 Task: Look for space in Bouar, Central African Republic from 10th July, 2023 to 25th July, 2023 for 3 adults, 1 child in price range Rs.15000 to Rs.25000. Place can be shared room with 2 bedrooms having 3 beds and 2 bathrooms. Property type can be house, flat, guest house. Amenities needed are: wifi, TV, free parkinig on premises, gym, breakfast. Booking option can be shelf check-in. Required host language is English.
Action: Mouse moved to (416, 102)
Screenshot: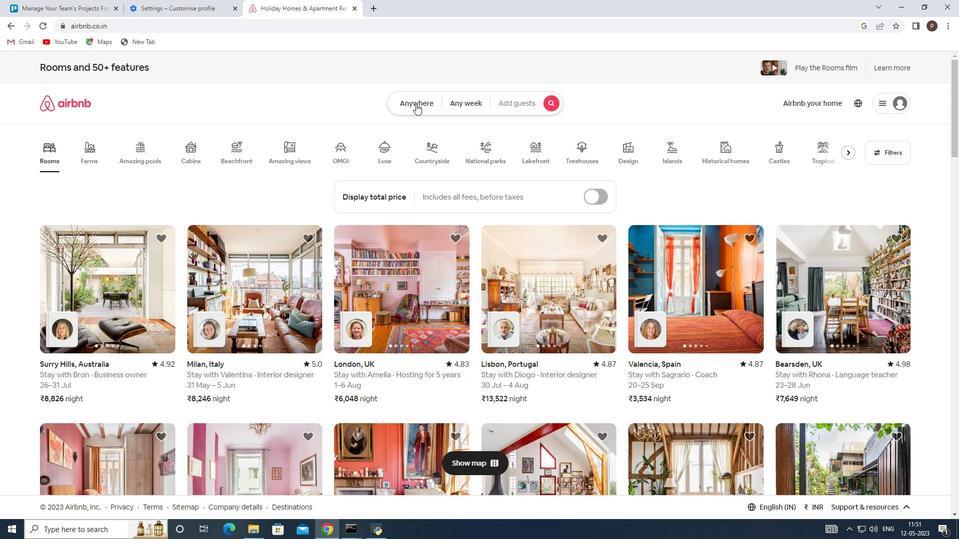 
Action: Mouse pressed left at (416, 102)
Screenshot: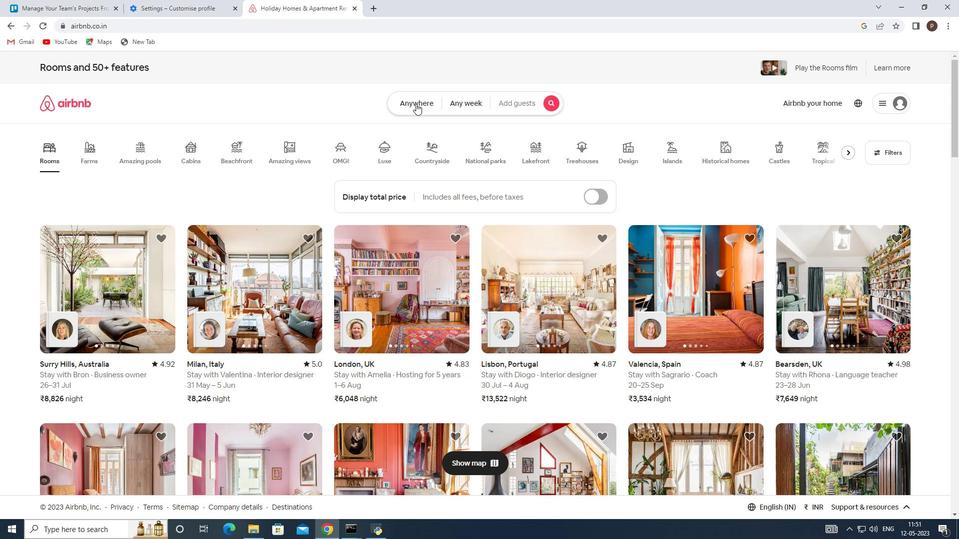 
Action: Mouse moved to (328, 149)
Screenshot: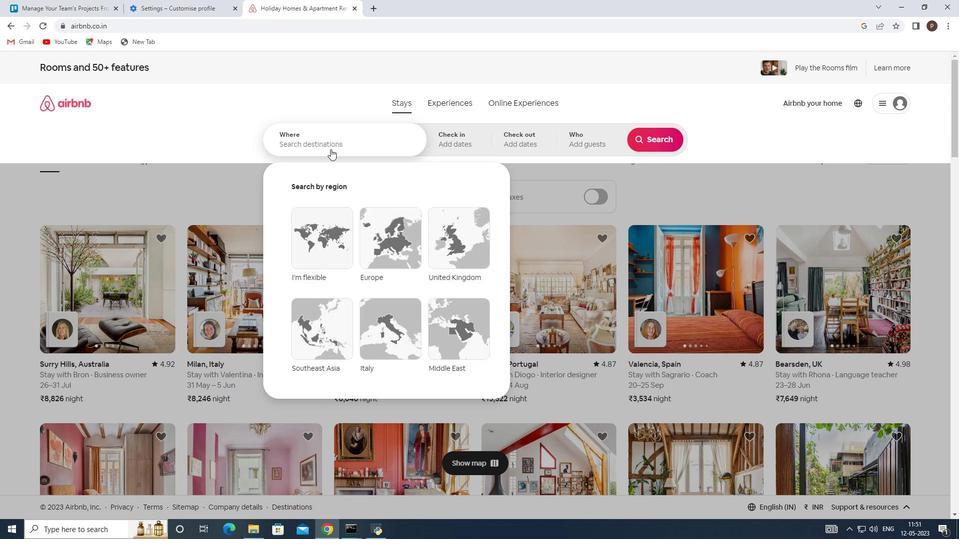 
Action: Mouse pressed left at (328, 149)
Screenshot: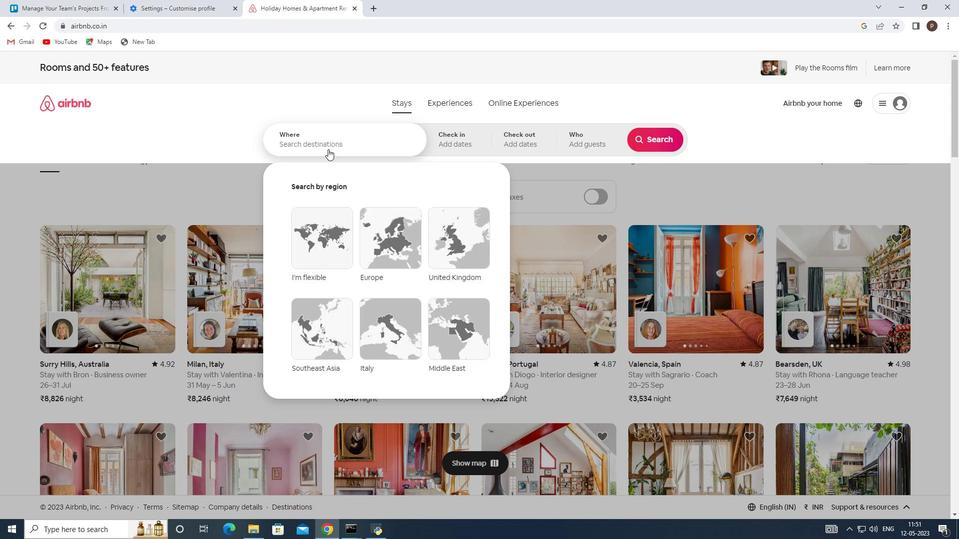 
Action: Mouse moved to (320, 144)
Screenshot: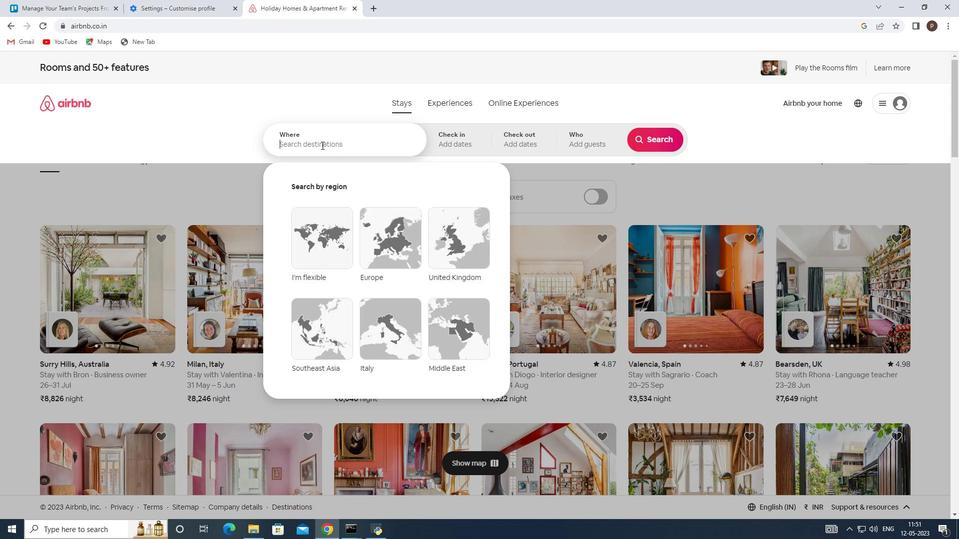 
Action: Mouse pressed left at (320, 144)
Screenshot: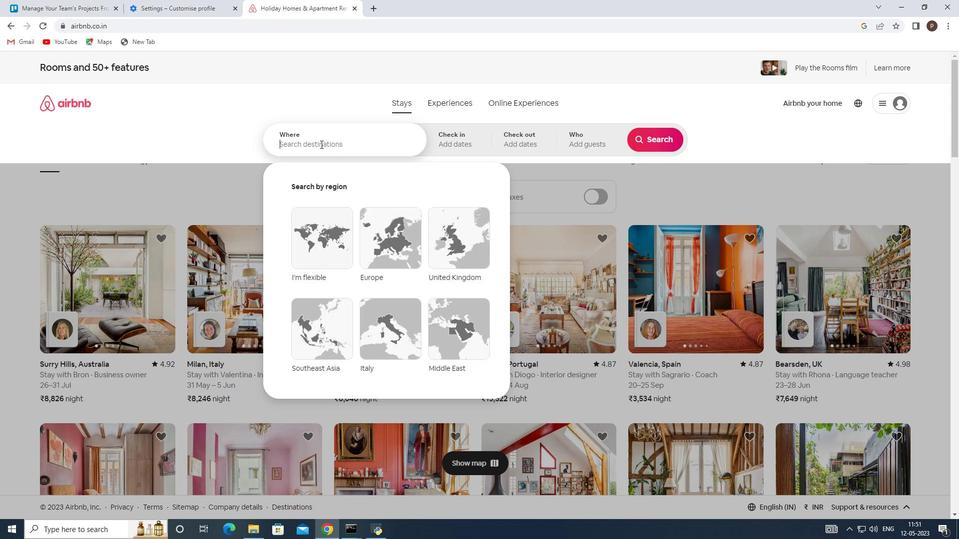 
Action: Key pressed <Key.caps_lock>B<Key.caps_lock>ouar,<Key.space><Key.caps_lock>C<Key.caps_lock>entral
Screenshot: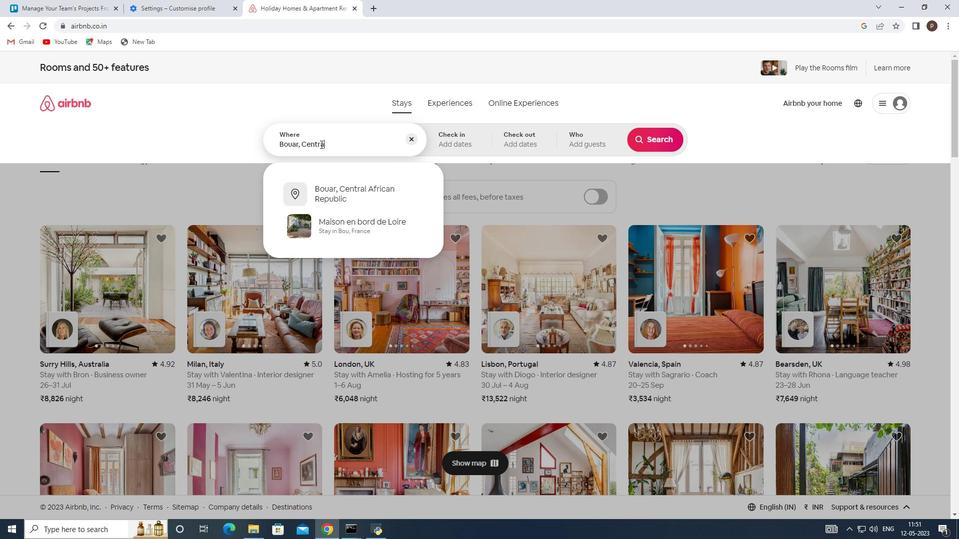 
Action: Mouse moved to (332, 196)
Screenshot: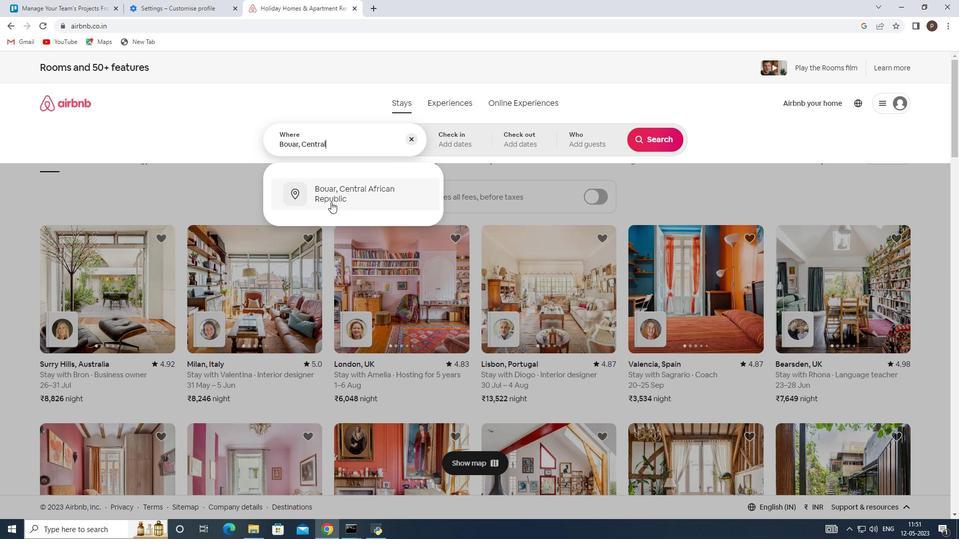 
Action: Mouse pressed left at (332, 196)
Screenshot: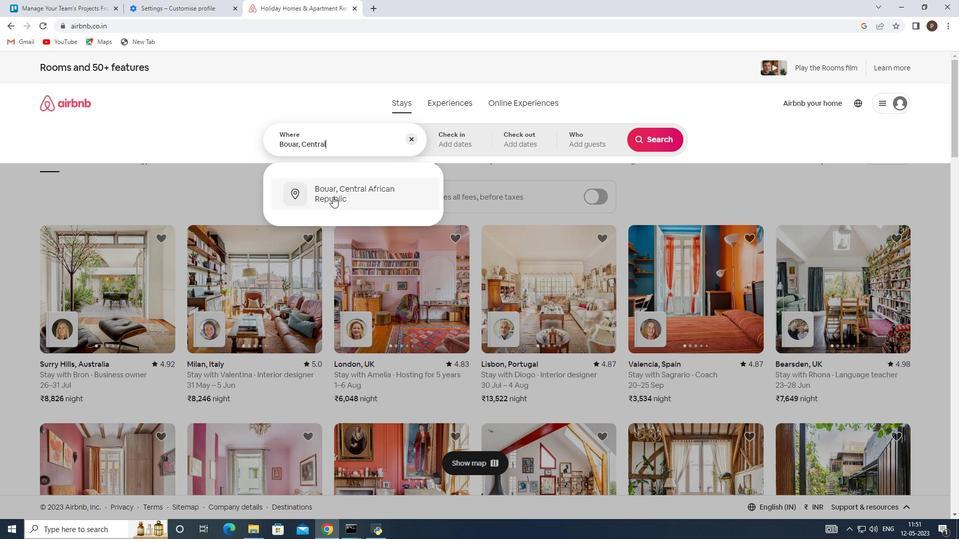 
Action: Mouse moved to (655, 216)
Screenshot: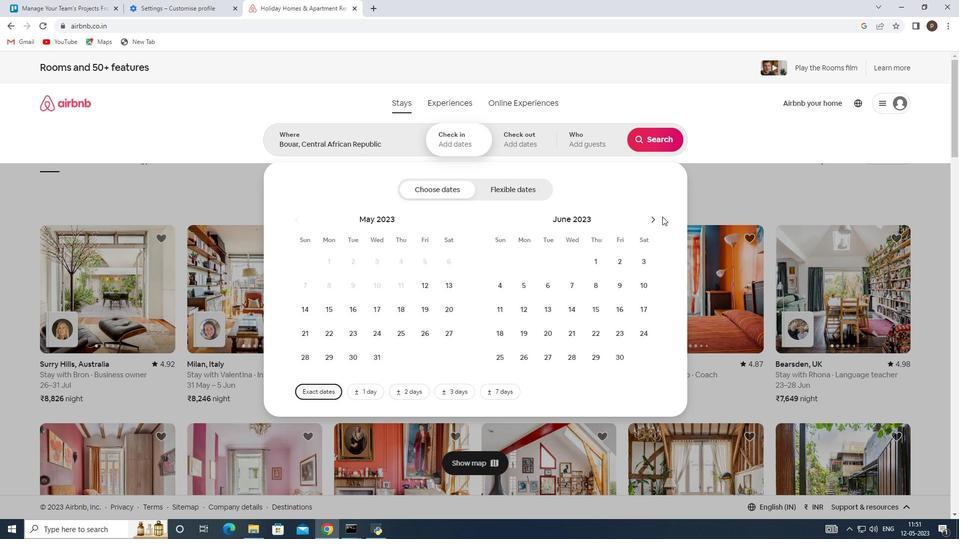 
Action: Mouse pressed left at (655, 216)
Screenshot: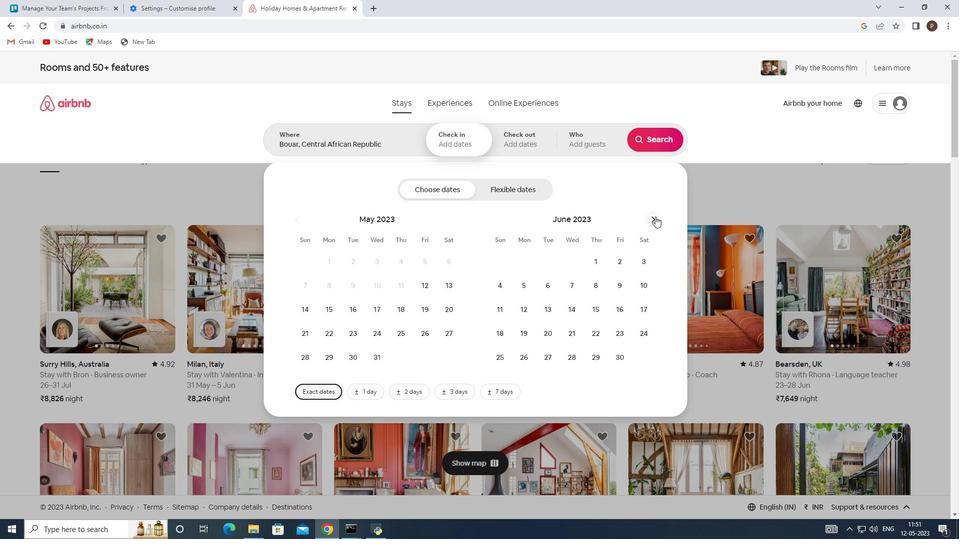 
Action: Mouse moved to (525, 307)
Screenshot: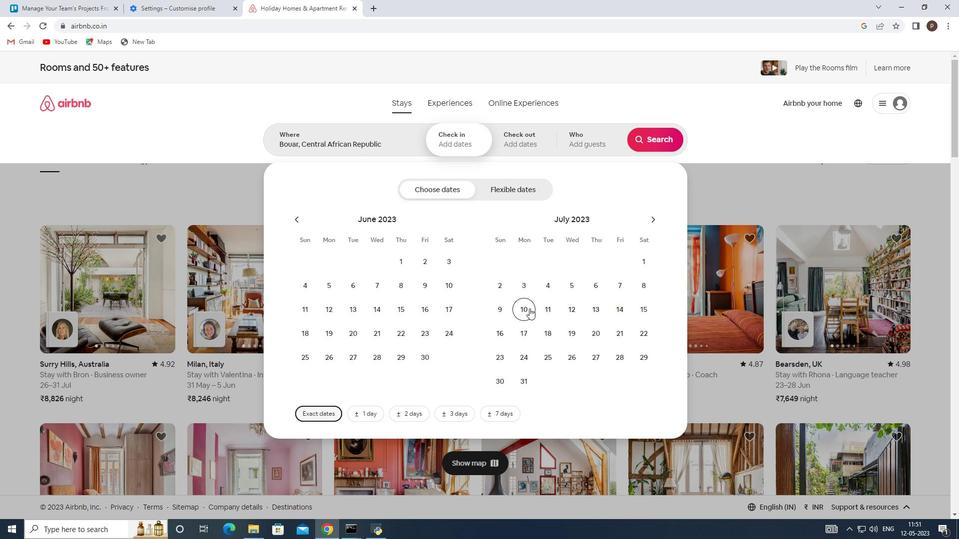 
Action: Mouse pressed left at (525, 307)
Screenshot: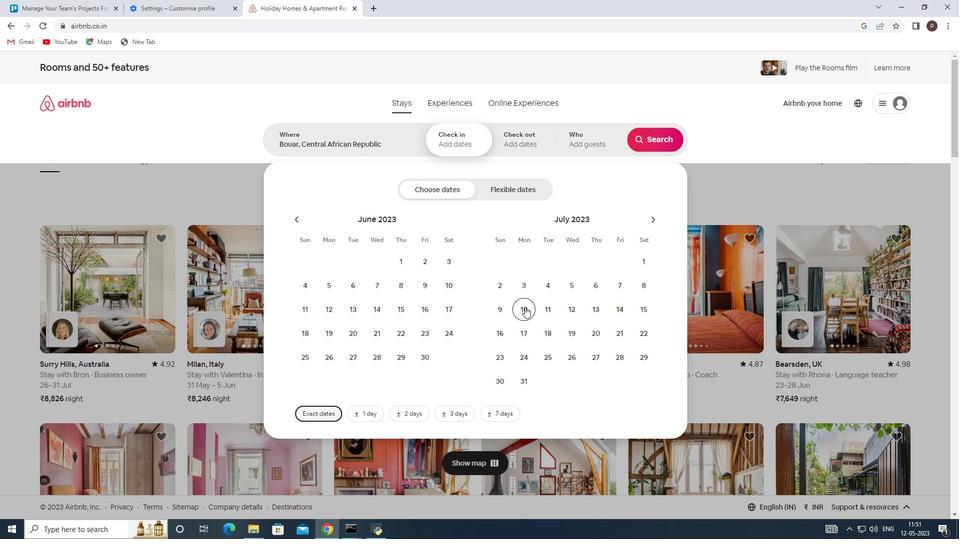 
Action: Mouse moved to (552, 352)
Screenshot: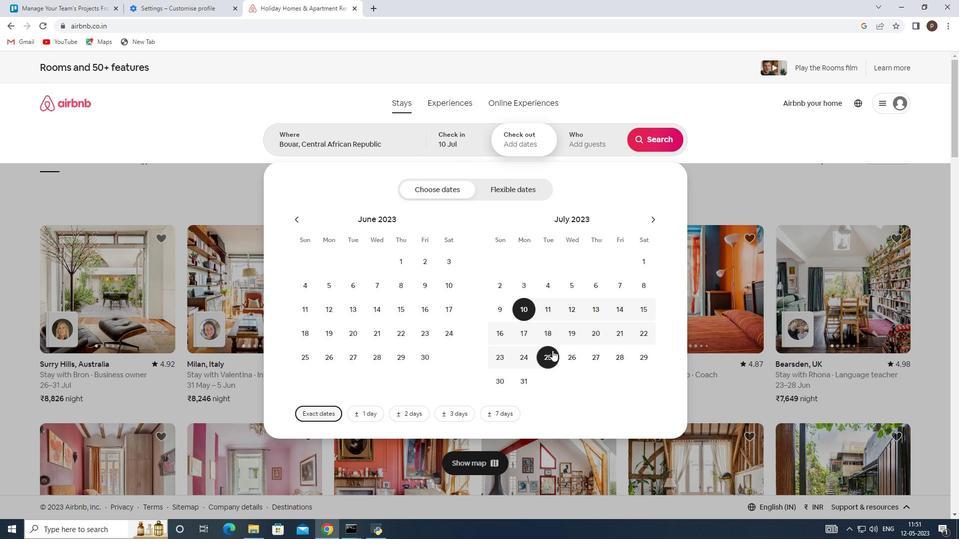 
Action: Mouse pressed left at (552, 352)
Screenshot: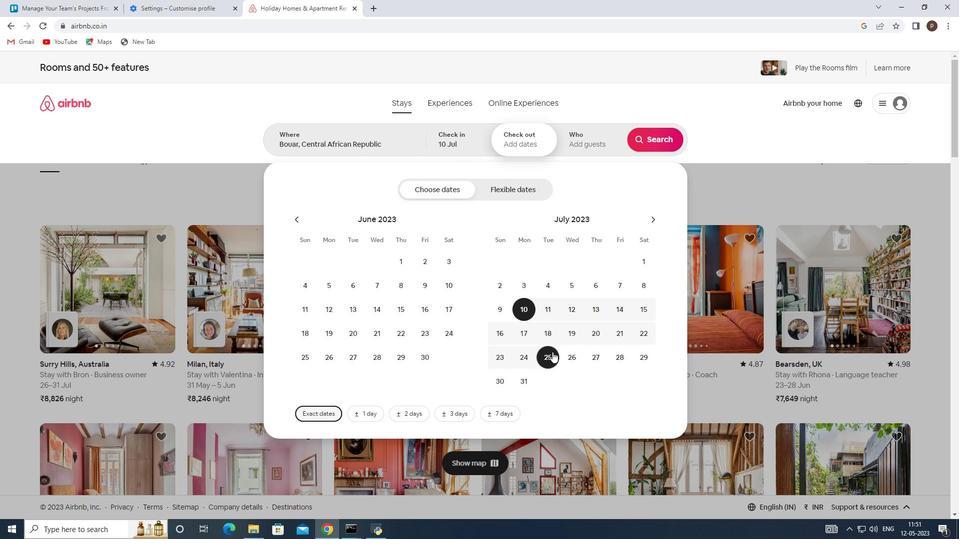 
Action: Mouse moved to (584, 141)
Screenshot: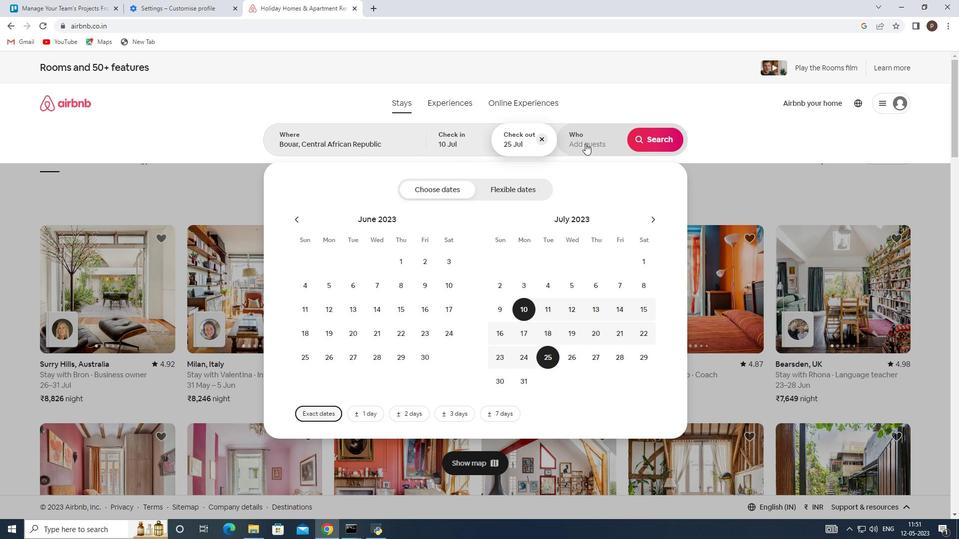 
Action: Mouse pressed left at (584, 141)
Screenshot: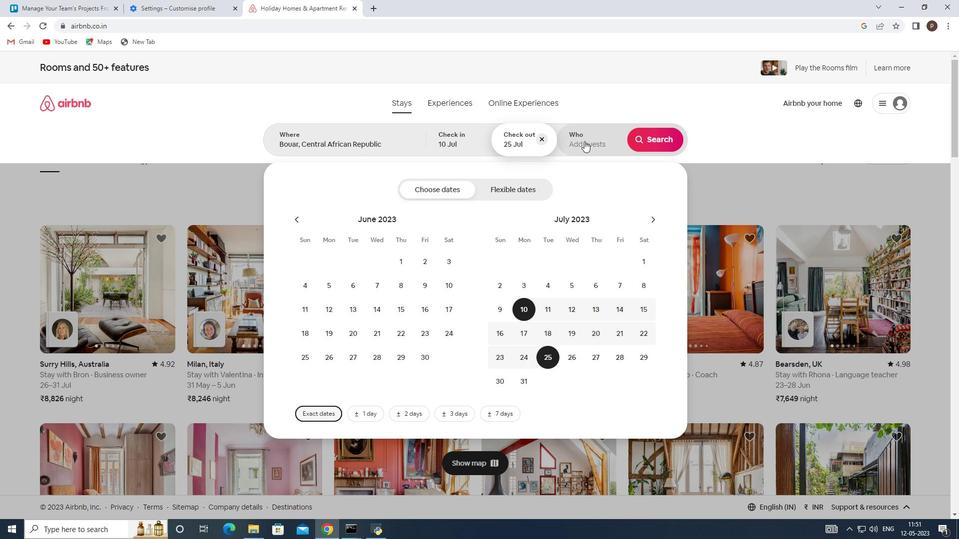 
Action: Mouse moved to (659, 200)
Screenshot: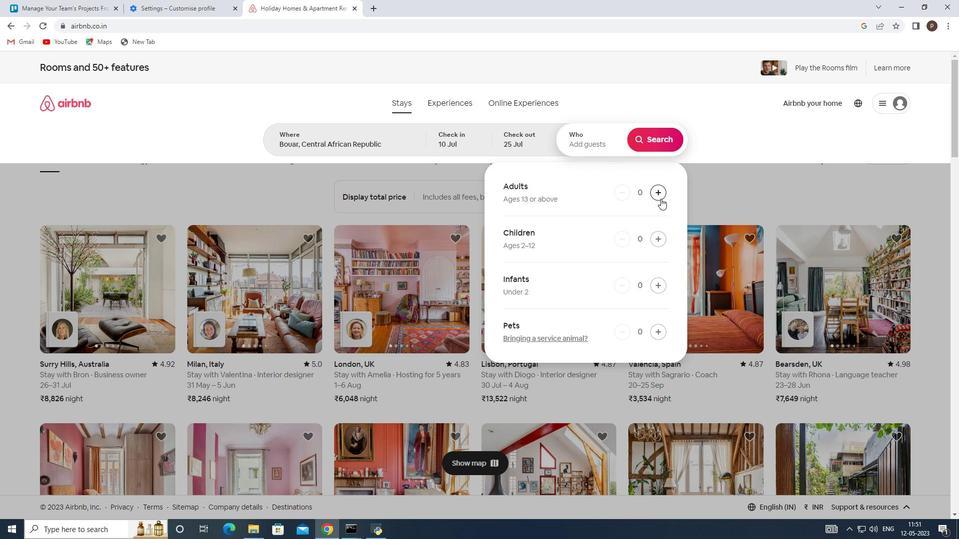 
Action: Mouse pressed left at (659, 200)
Screenshot: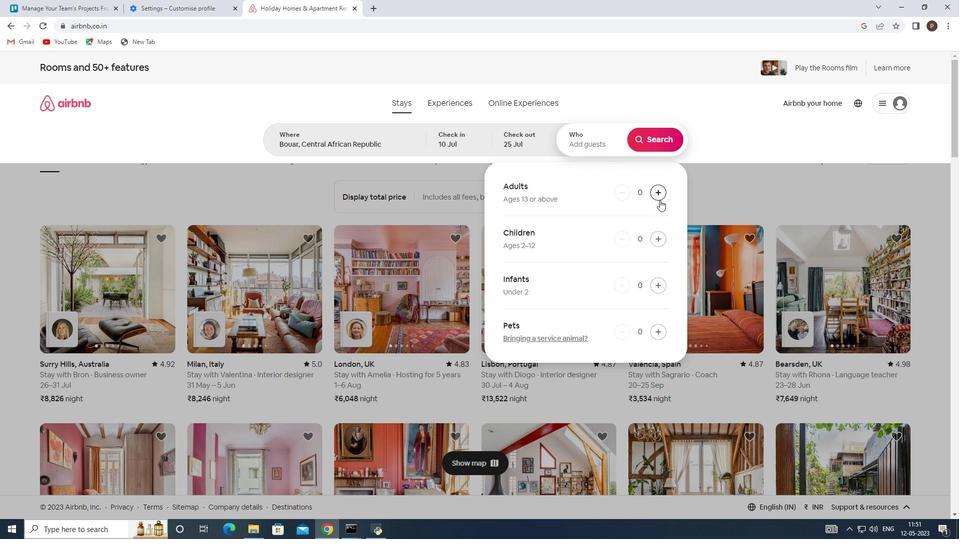 
Action: Mouse moved to (659, 199)
Screenshot: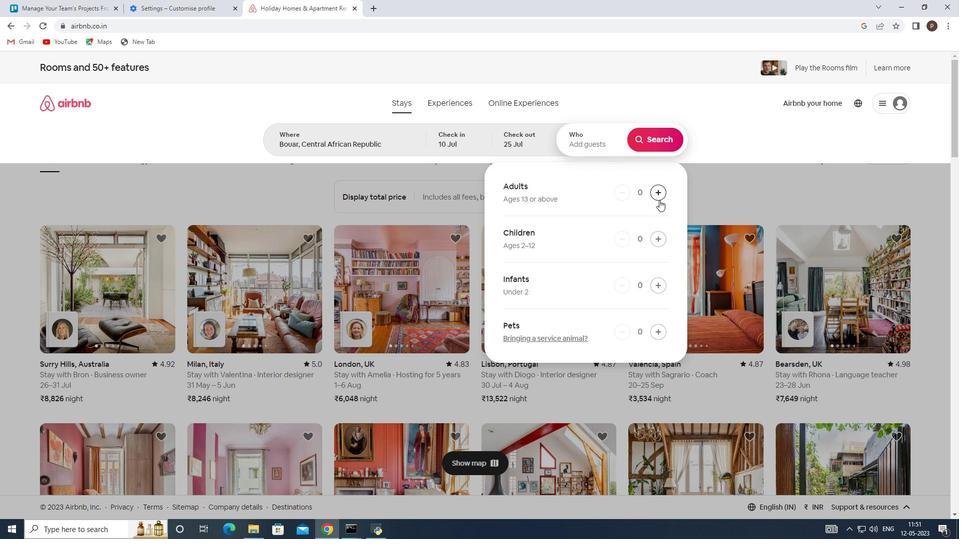 
Action: Mouse pressed left at (659, 199)
Screenshot: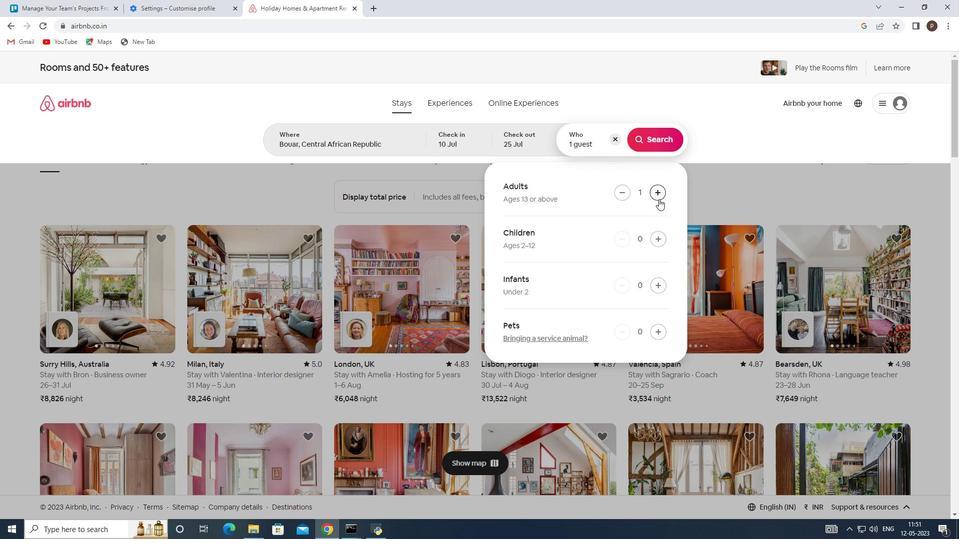
Action: Mouse pressed left at (659, 199)
Screenshot: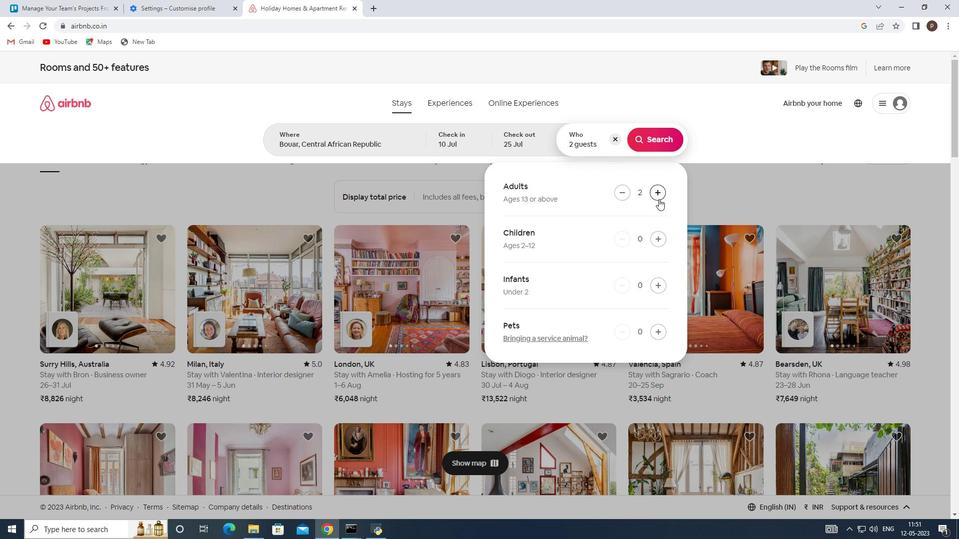 
Action: Mouse moved to (657, 234)
Screenshot: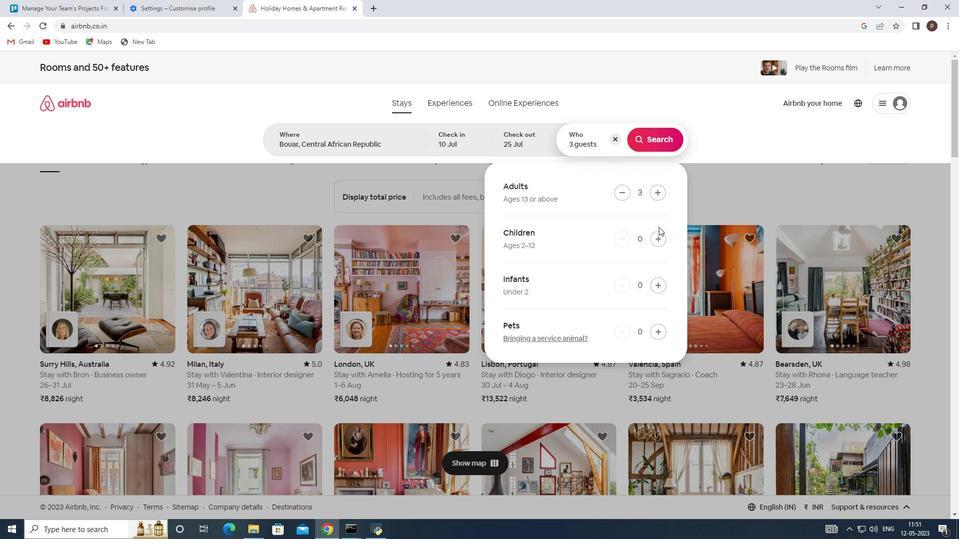 
Action: Mouse pressed left at (657, 234)
Screenshot: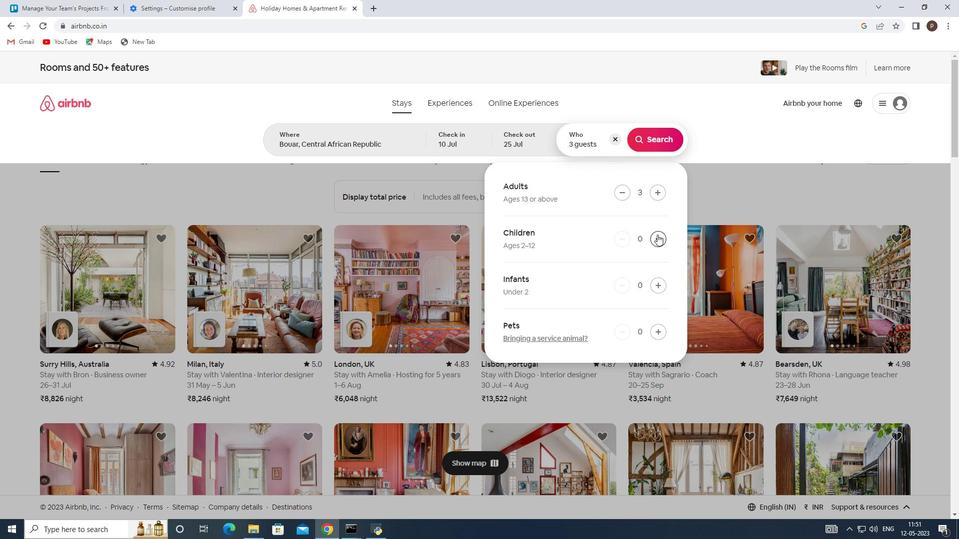 
Action: Mouse moved to (649, 141)
Screenshot: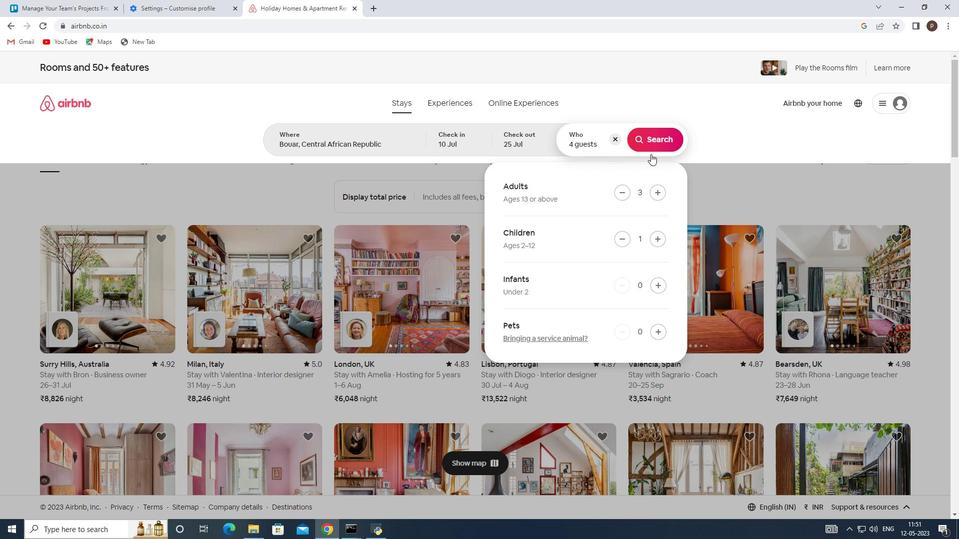 
Action: Mouse pressed left at (649, 141)
Screenshot: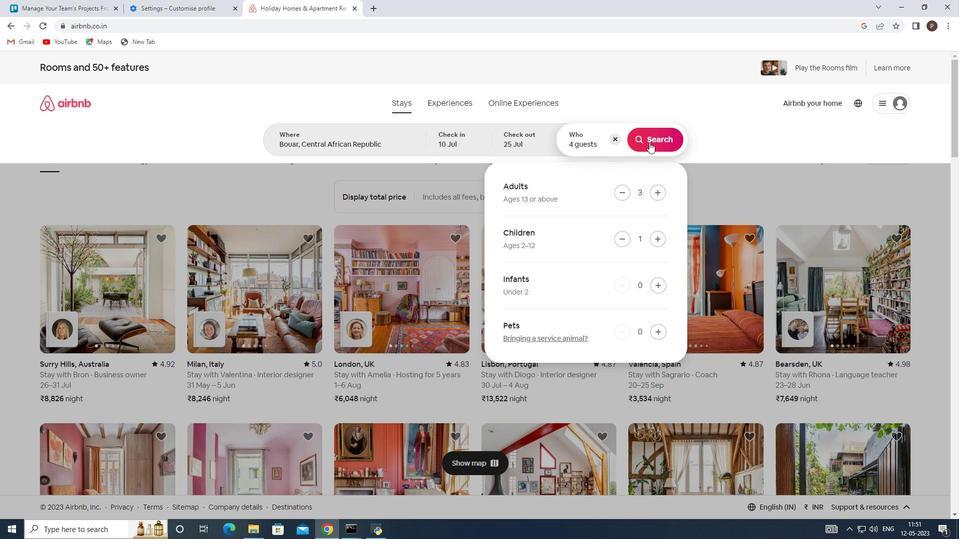 
Action: Mouse moved to (907, 111)
Screenshot: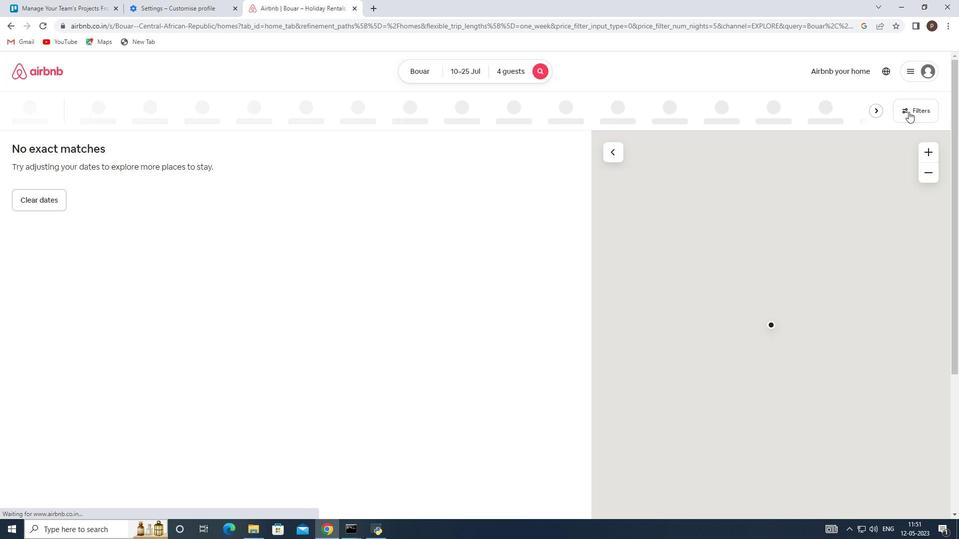 
Action: Mouse pressed left at (907, 111)
Screenshot: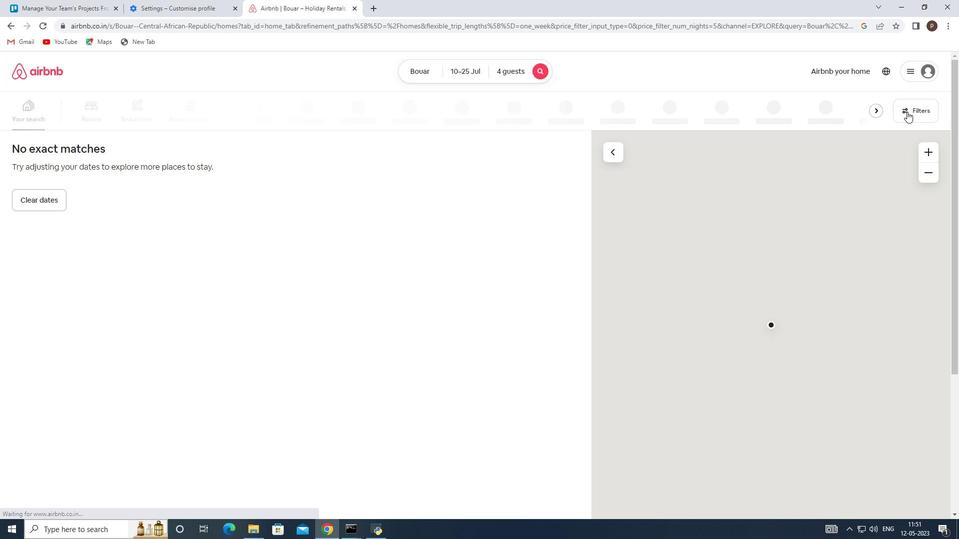 
Action: Mouse moved to (333, 359)
Screenshot: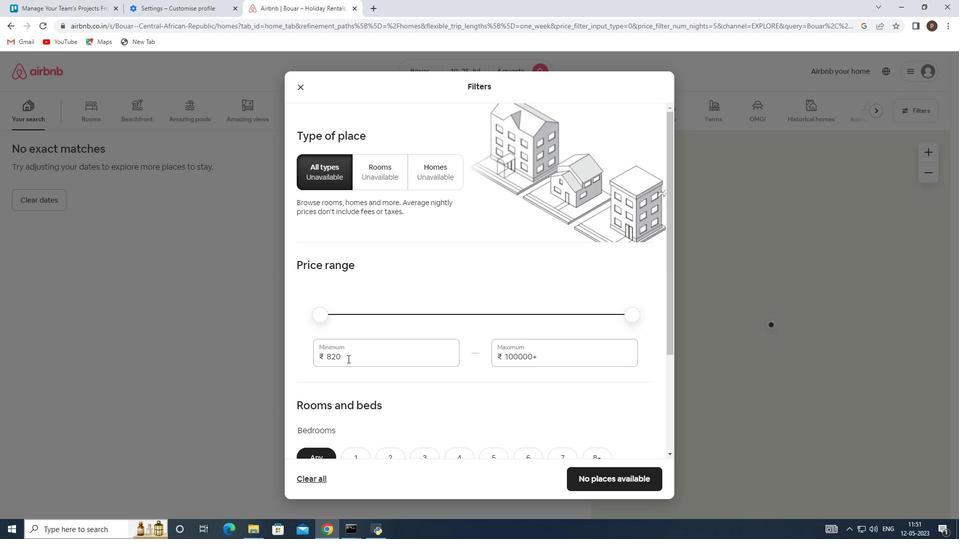 
Action: Mouse pressed left at (333, 359)
Screenshot: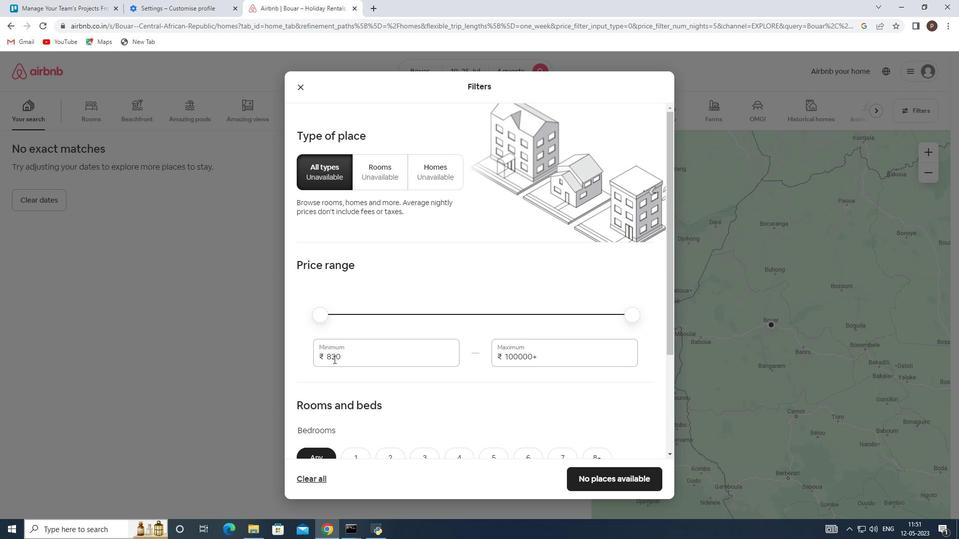 
Action: Mouse pressed left at (333, 359)
Screenshot: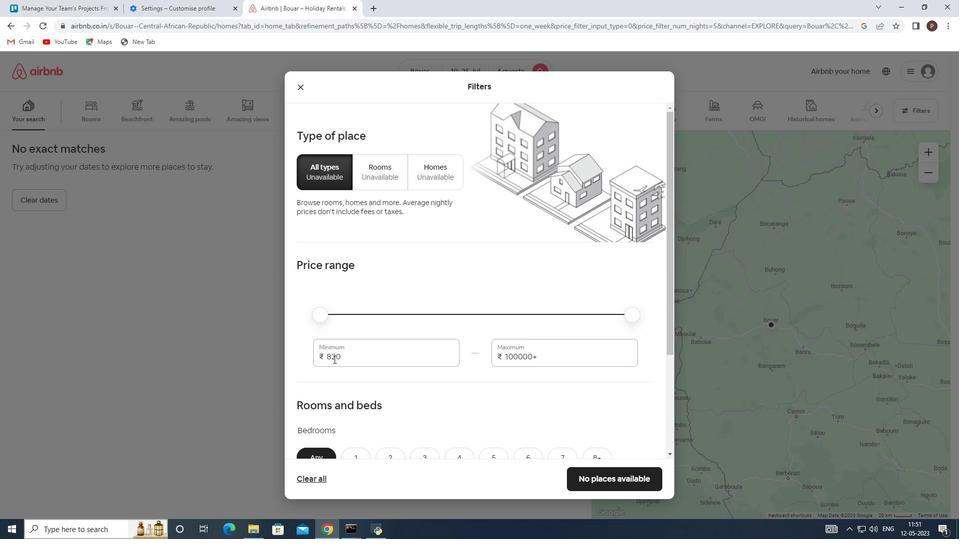 
Action: Key pressed 15000<Key.tab>25000
Screenshot: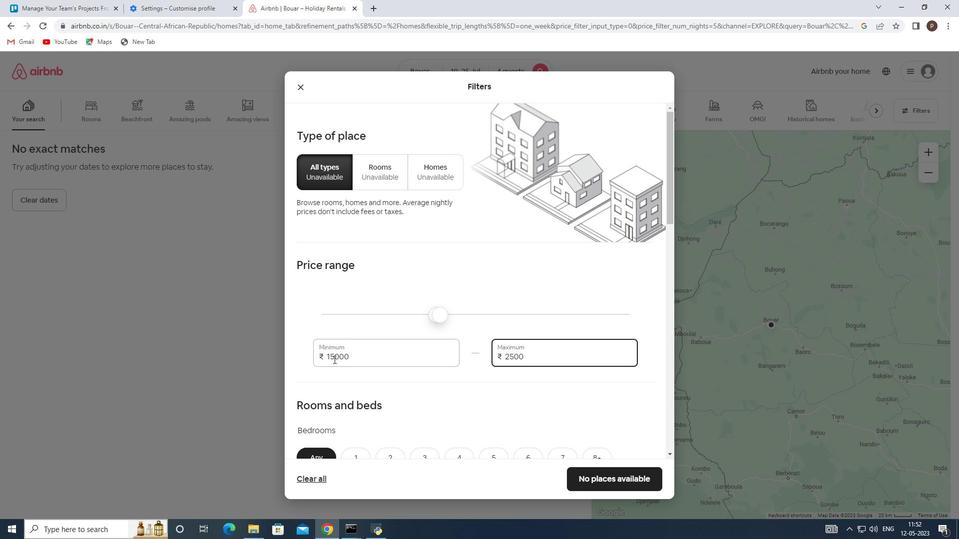 
Action: Mouse moved to (333, 372)
Screenshot: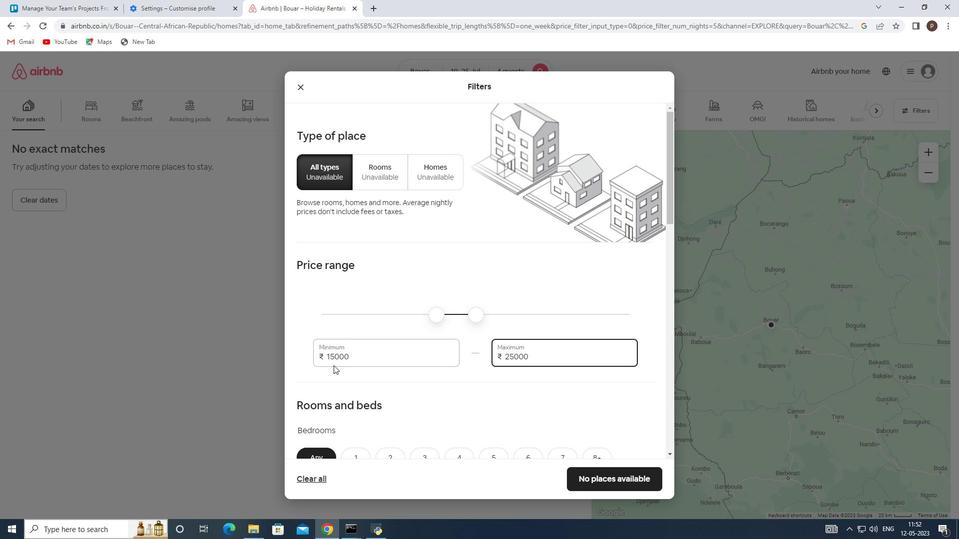 
Action: Mouse scrolled (333, 372) with delta (0, 0)
Screenshot: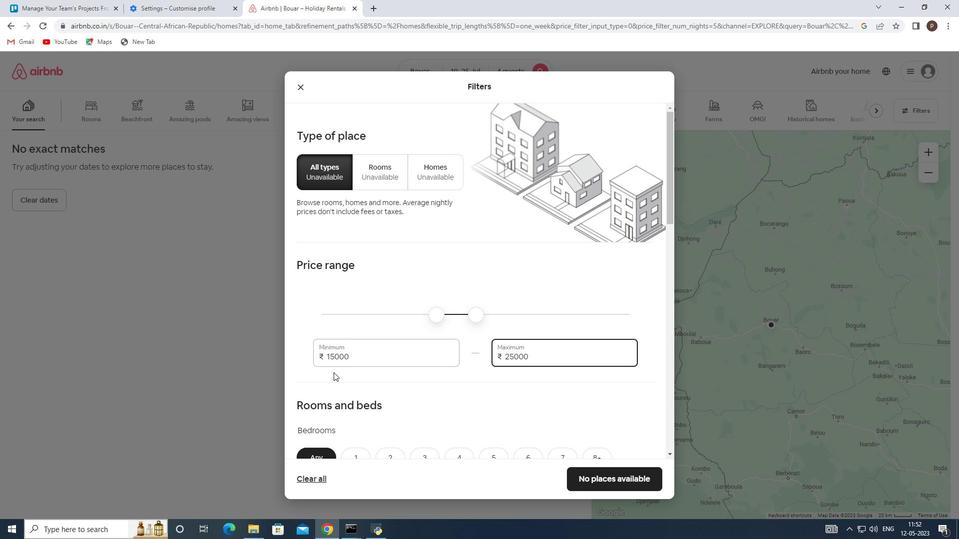 
Action: Mouse moved to (364, 375)
Screenshot: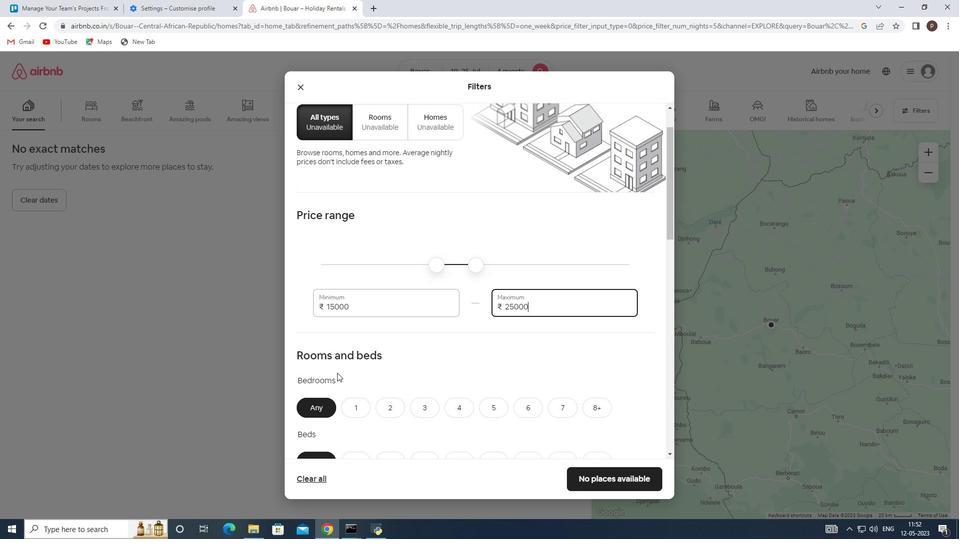 
Action: Mouse scrolled (364, 374) with delta (0, 0)
Screenshot: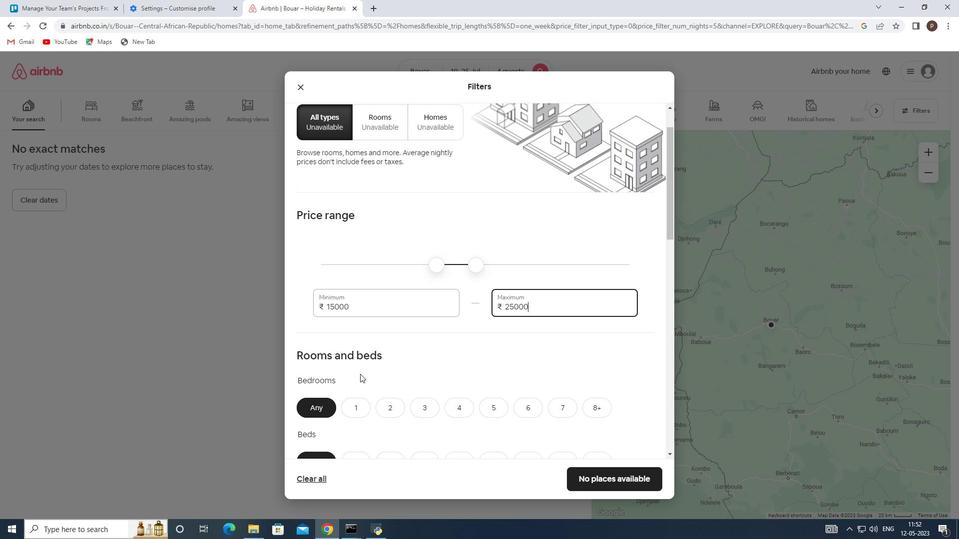 
Action: Mouse scrolled (364, 374) with delta (0, 0)
Screenshot: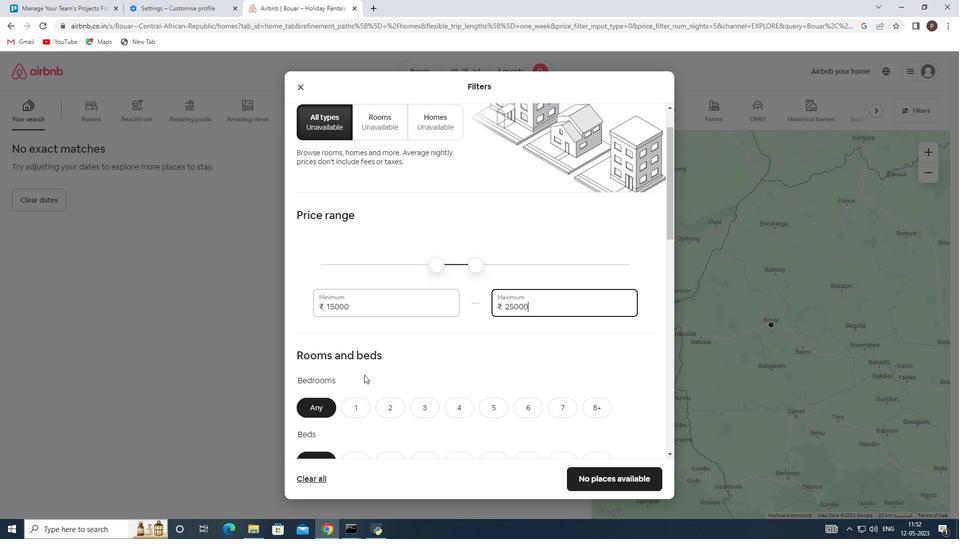 
Action: Mouse moved to (387, 303)
Screenshot: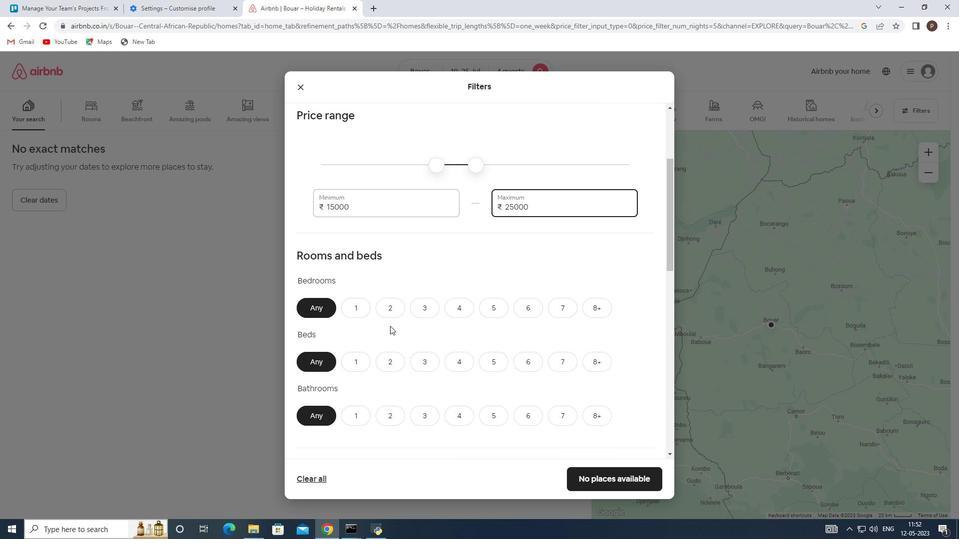 
Action: Mouse pressed left at (387, 303)
Screenshot: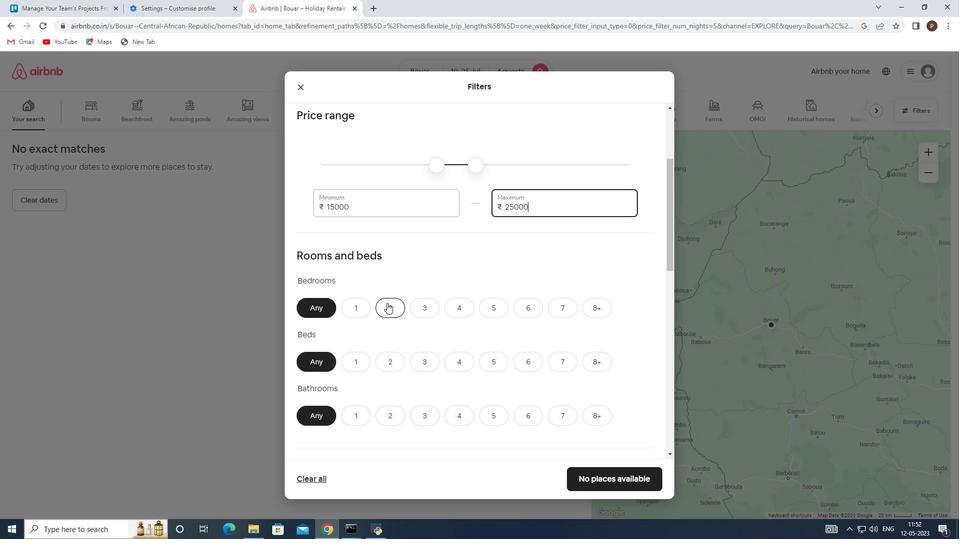 
Action: Mouse moved to (432, 361)
Screenshot: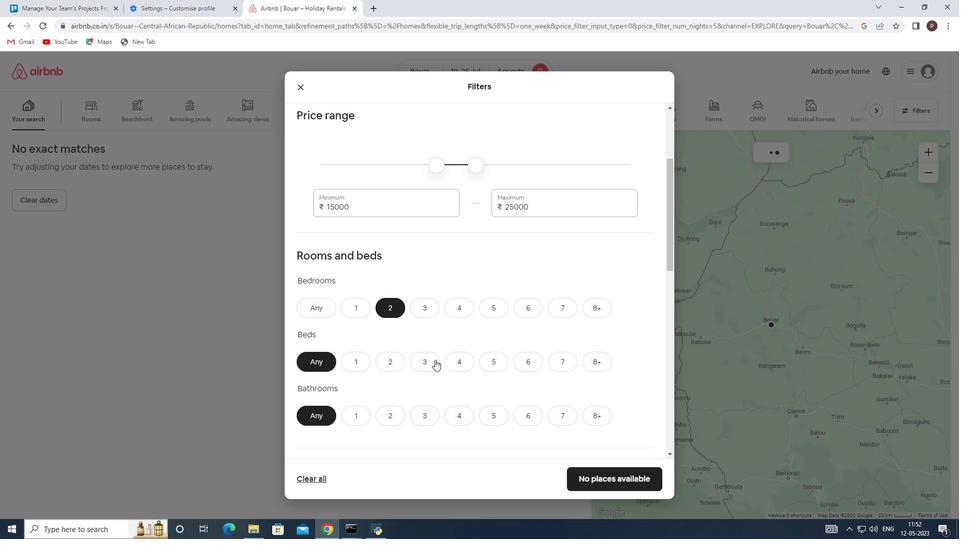 
Action: Mouse pressed left at (432, 361)
Screenshot: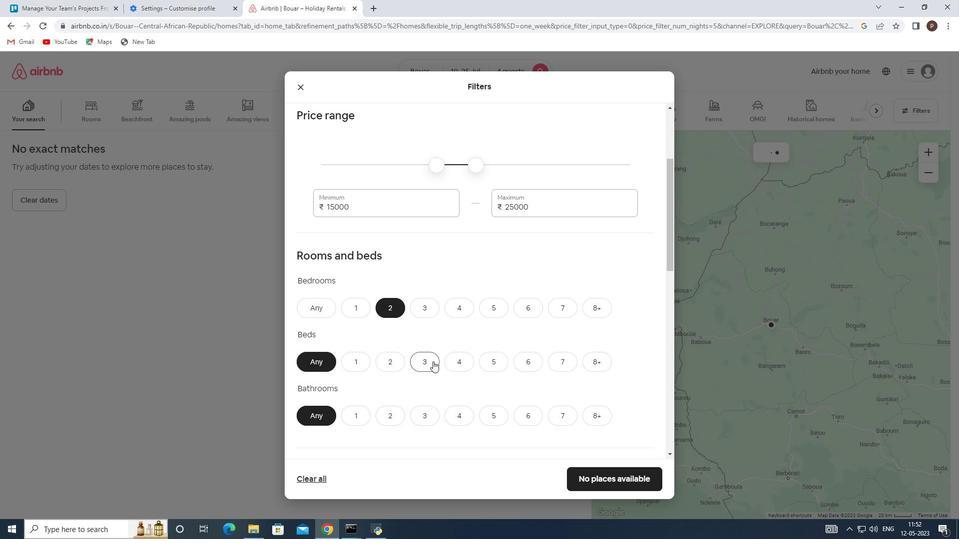 
Action: Mouse moved to (393, 410)
Screenshot: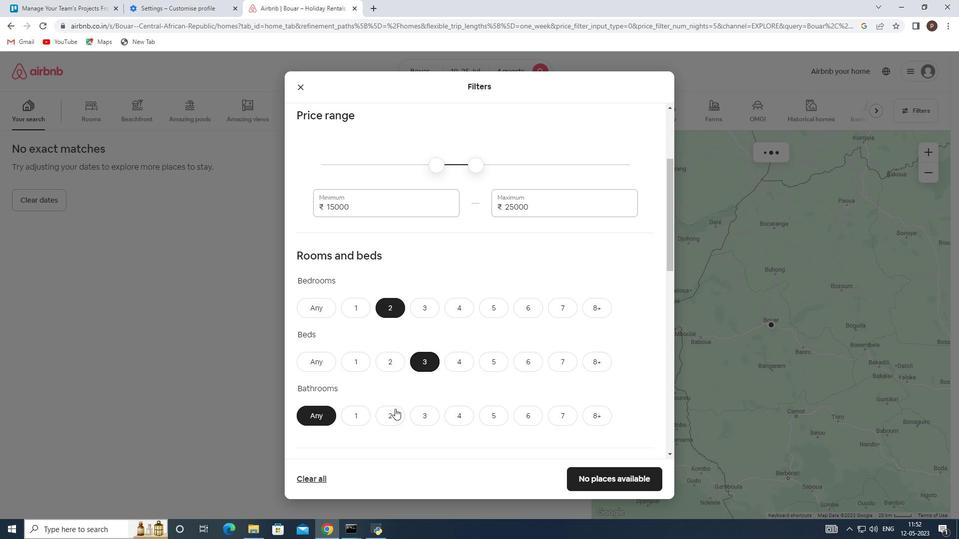 
Action: Mouse pressed left at (393, 410)
Screenshot: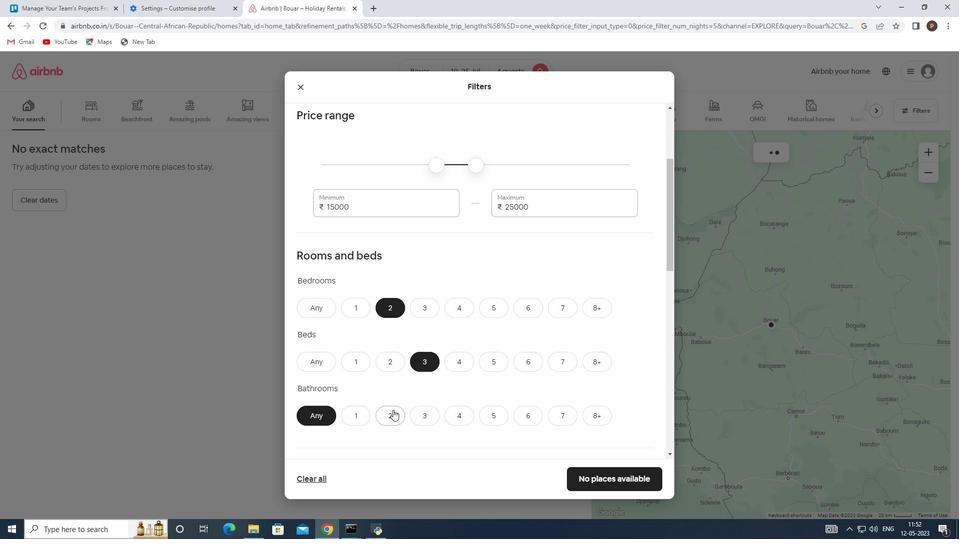 
Action: Mouse scrolled (393, 409) with delta (0, 0)
Screenshot: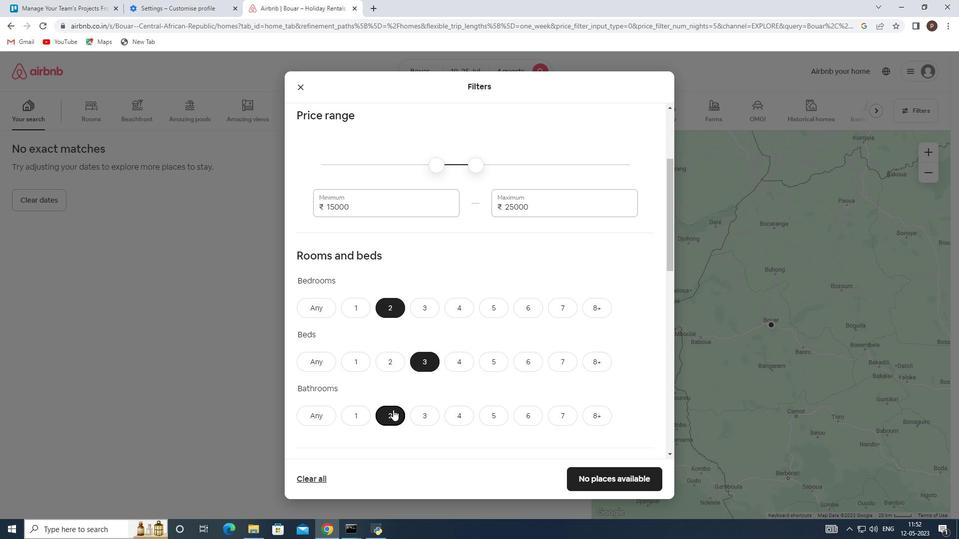 
Action: Mouse moved to (422, 384)
Screenshot: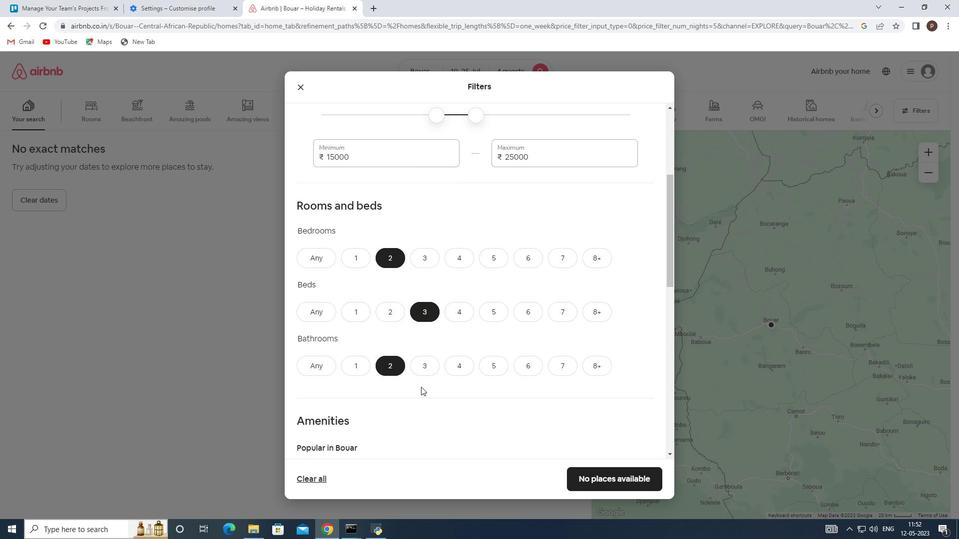 
Action: Mouse scrolled (422, 384) with delta (0, 0)
Screenshot: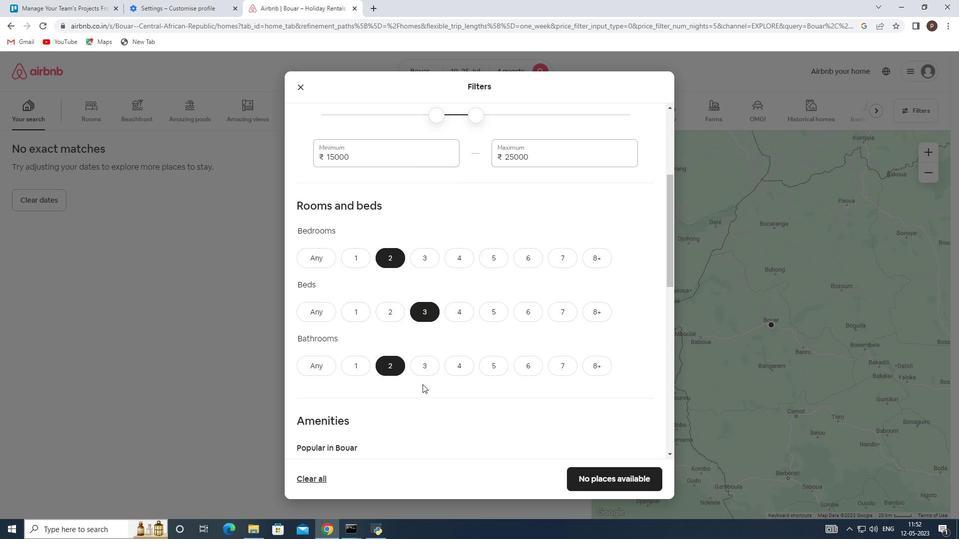 
Action: Mouse scrolled (422, 384) with delta (0, 0)
Screenshot: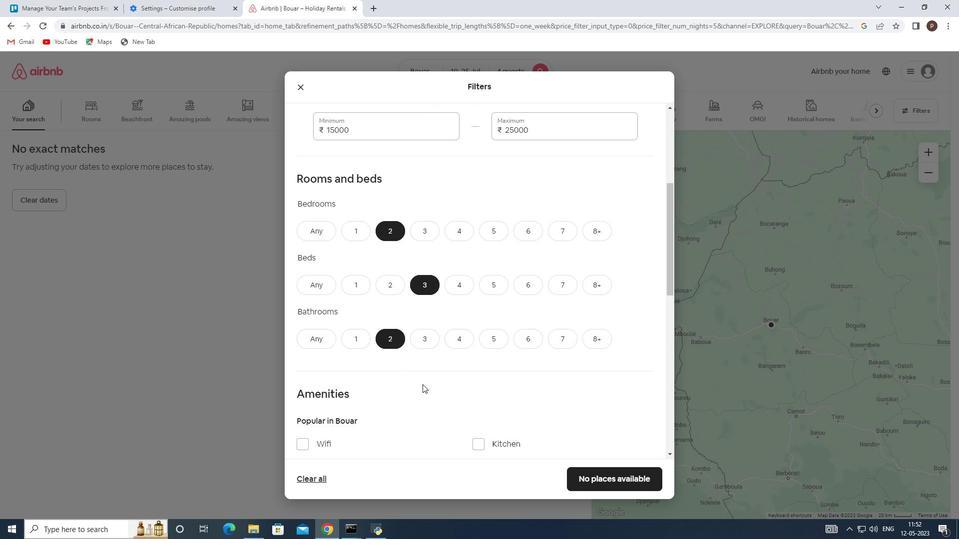 
Action: Mouse moved to (305, 370)
Screenshot: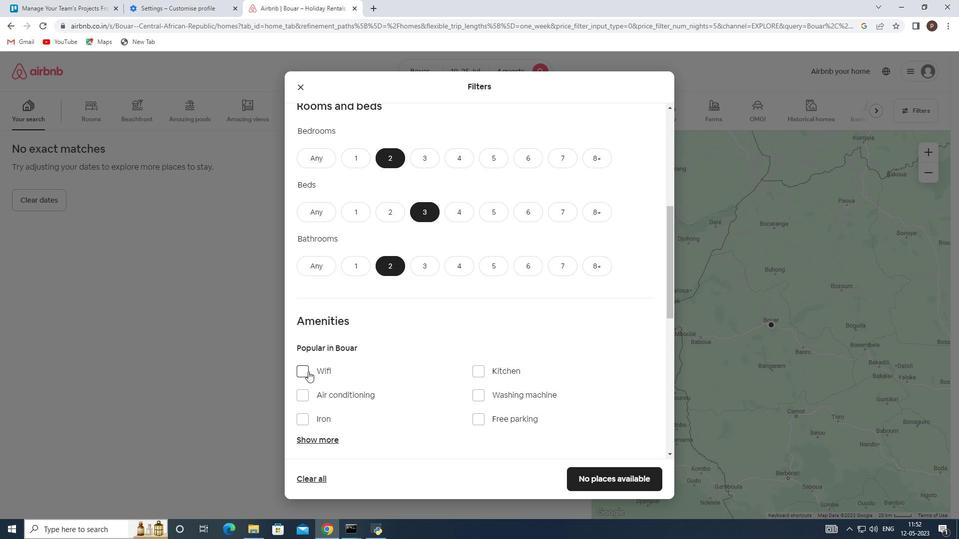 
Action: Mouse pressed left at (305, 370)
Screenshot: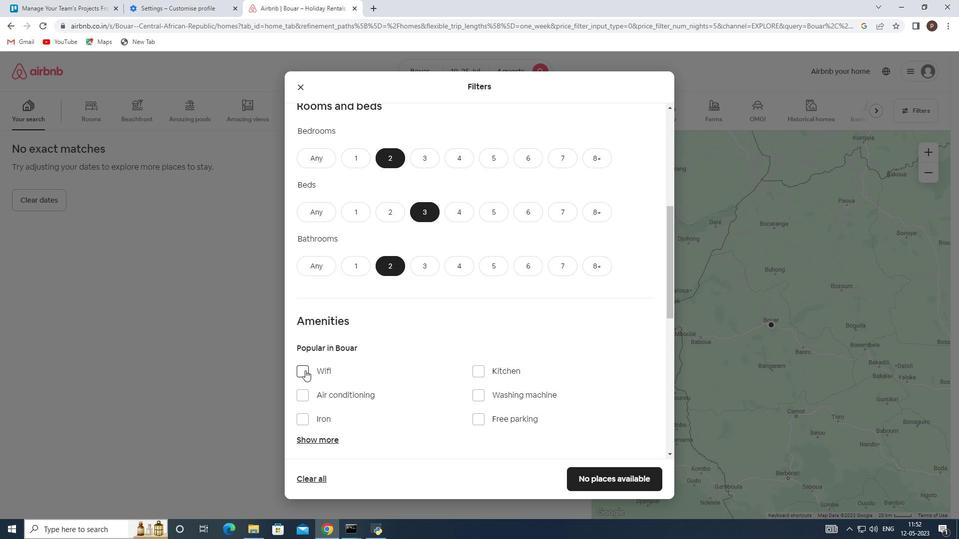 
Action: Mouse moved to (354, 394)
Screenshot: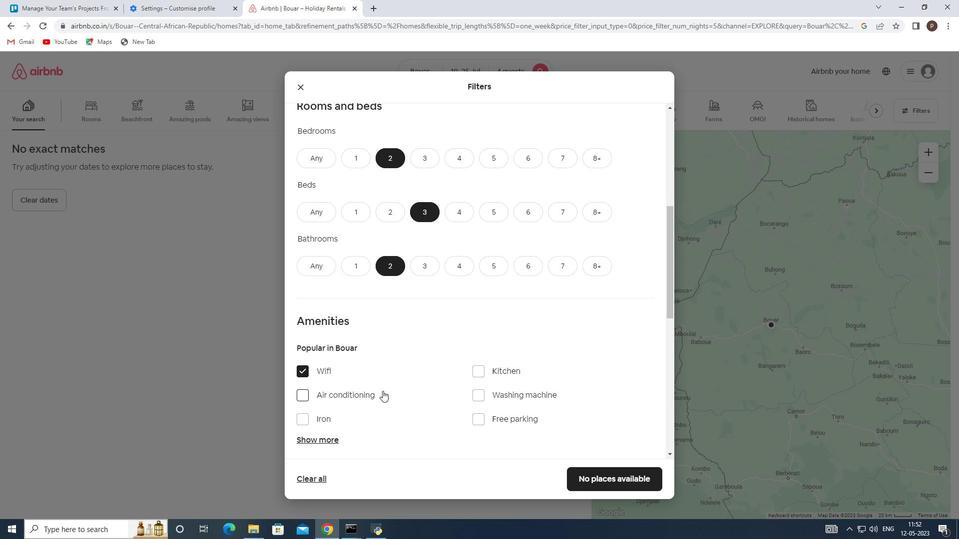
Action: Mouse scrolled (354, 394) with delta (0, 0)
Screenshot: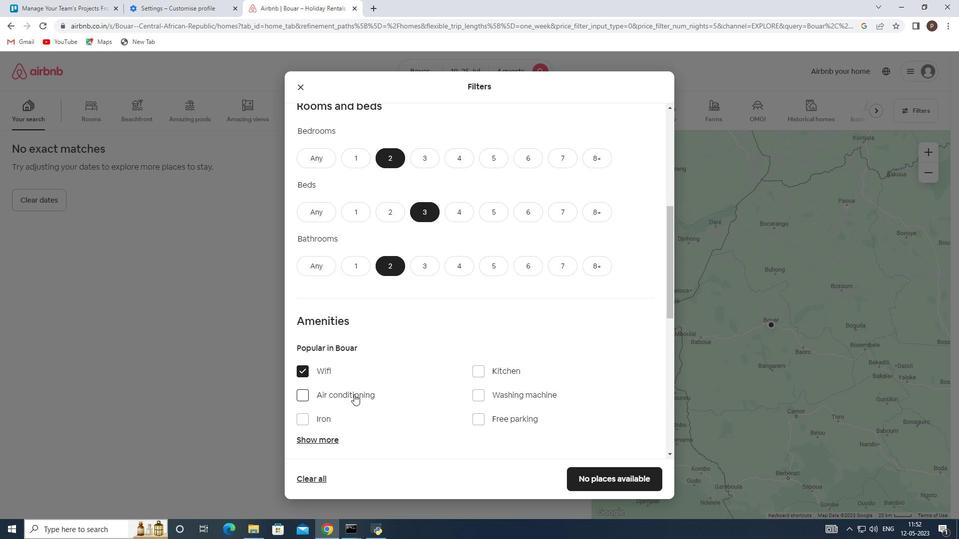 
Action: Mouse scrolled (354, 394) with delta (0, 0)
Screenshot: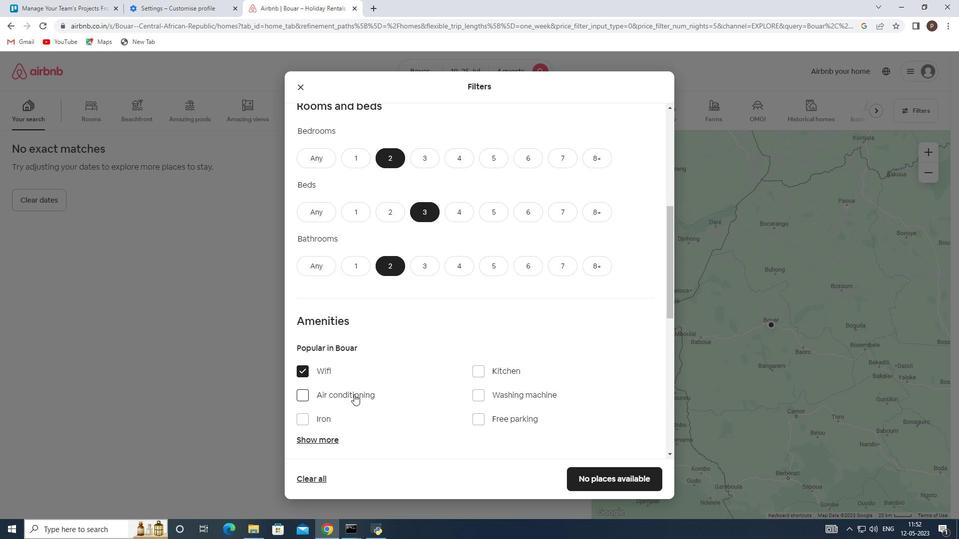 
Action: Mouse moved to (479, 321)
Screenshot: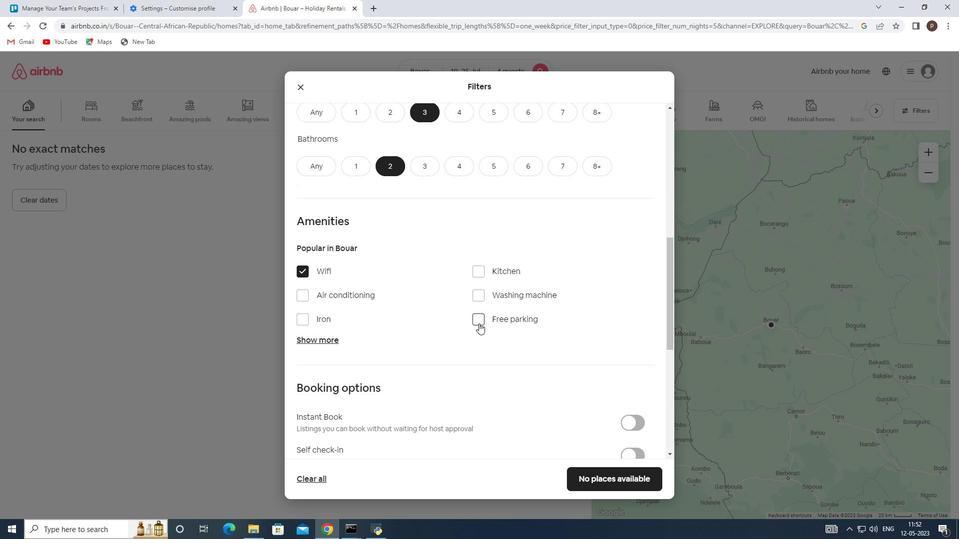 
Action: Mouse pressed left at (479, 321)
Screenshot: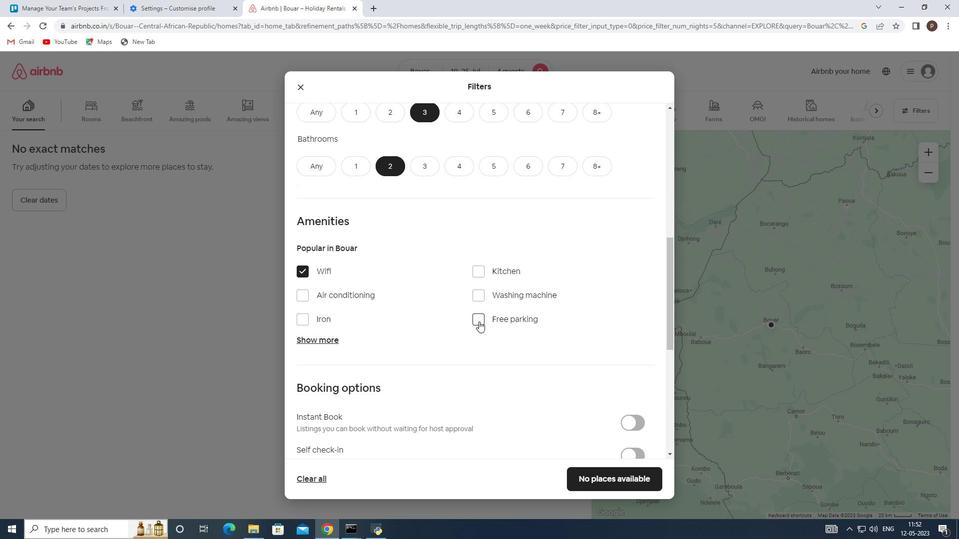 
Action: Mouse moved to (421, 339)
Screenshot: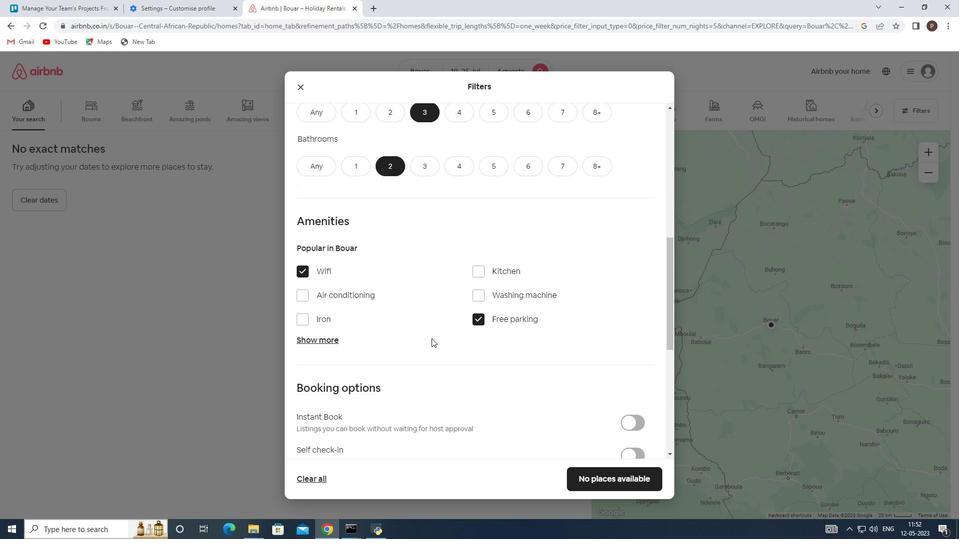 
Action: Mouse scrolled (421, 338) with delta (0, 0)
Screenshot: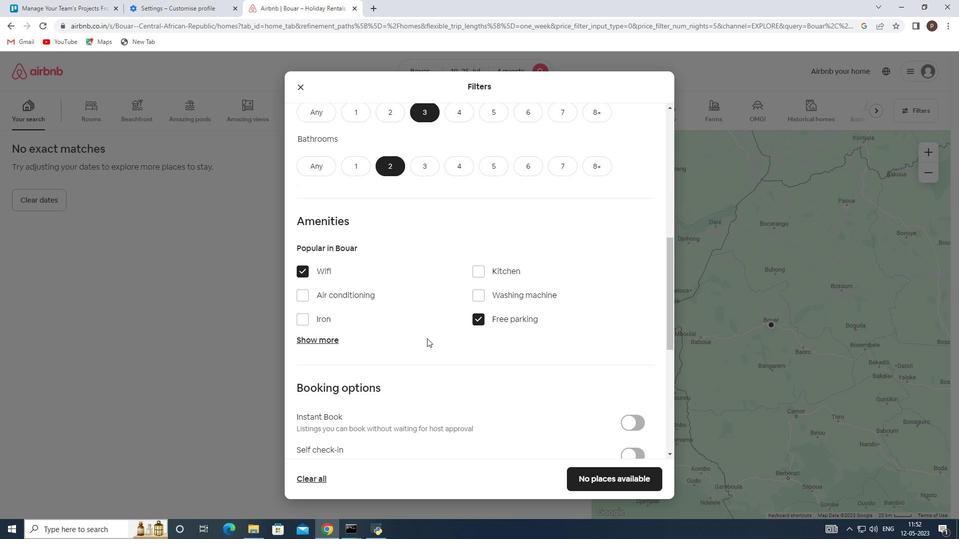 
Action: Mouse moved to (309, 290)
Screenshot: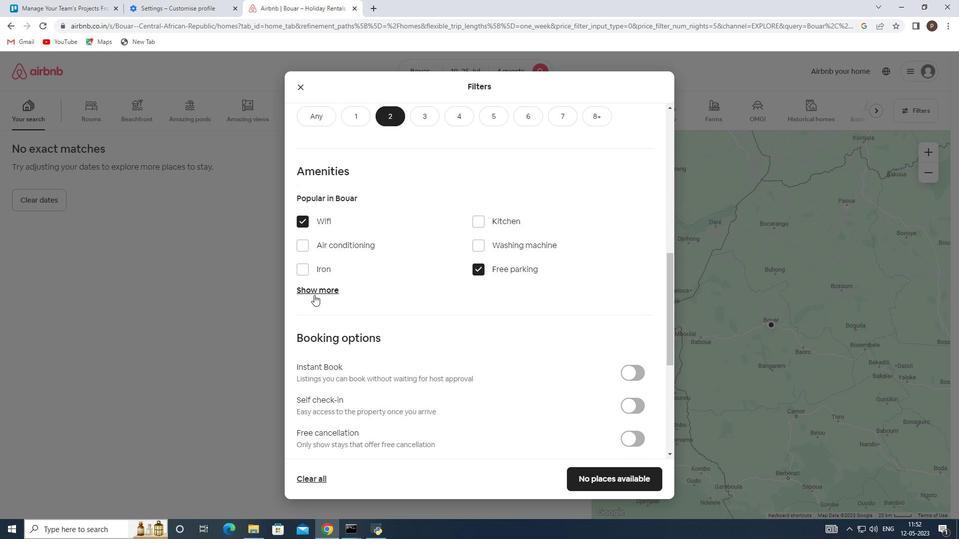 
Action: Mouse pressed left at (309, 290)
Screenshot: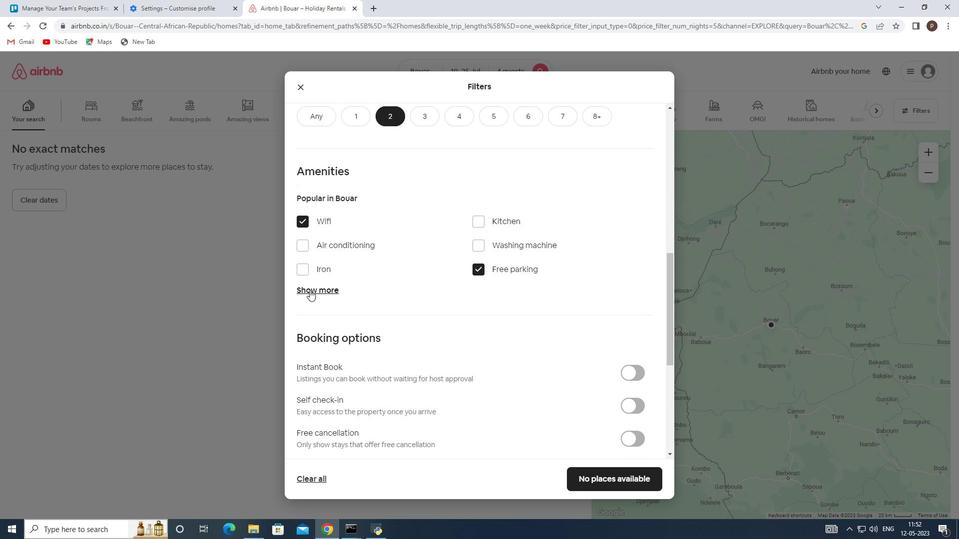 
Action: Mouse moved to (473, 349)
Screenshot: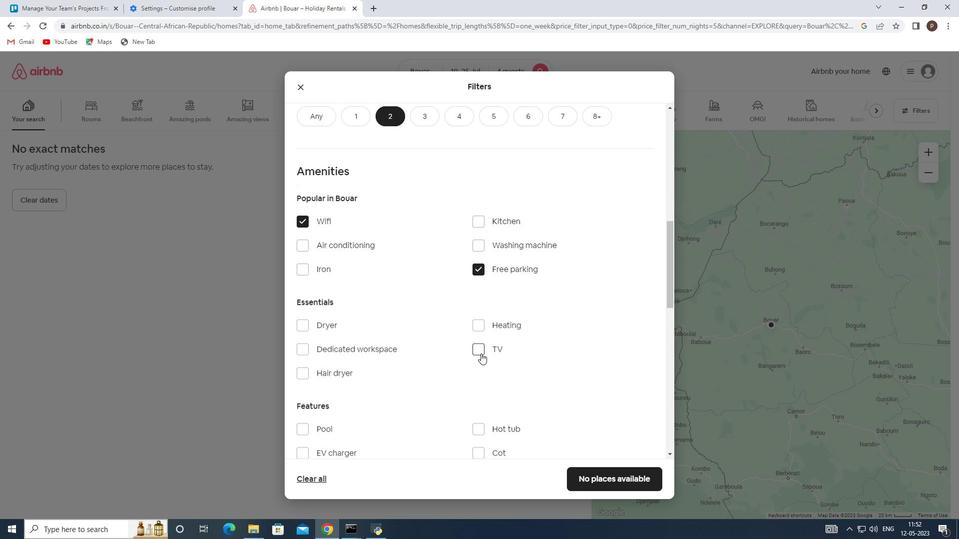 
Action: Mouse pressed left at (473, 349)
Screenshot: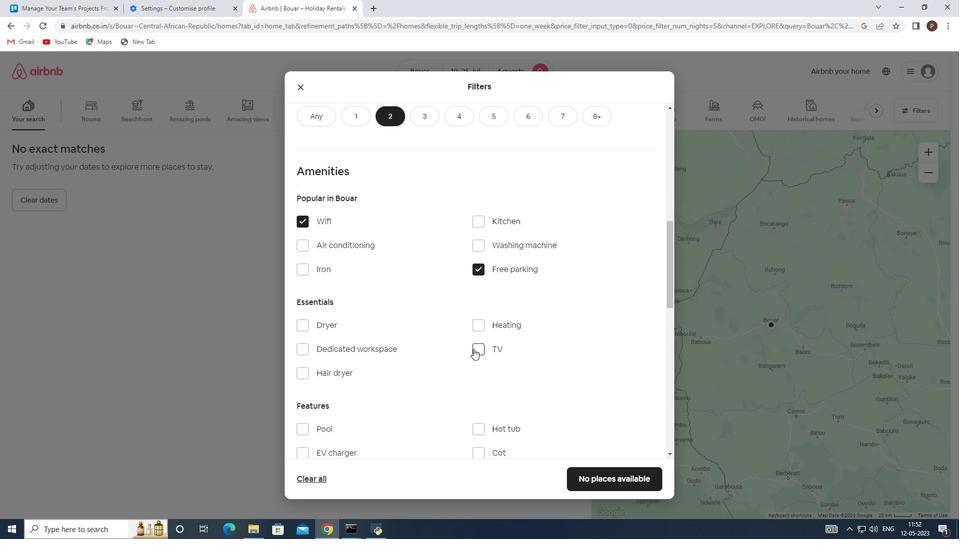 
Action: Mouse moved to (439, 362)
Screenshot: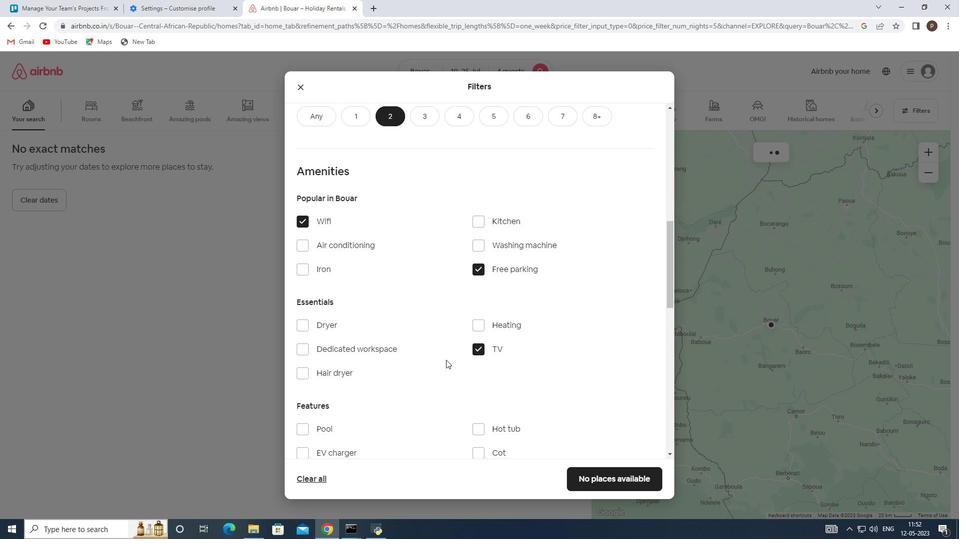 
Action: Mouse scrolled (439, 361) with delta (0, 0)
Screenshot: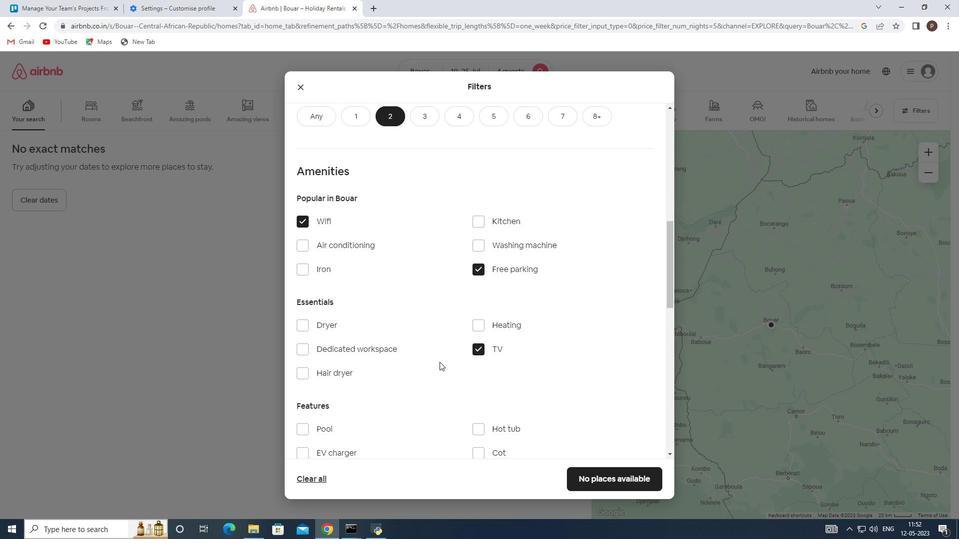
Action: Mouse scrolled (439, 361) with delta (0, 0)
Screenshot: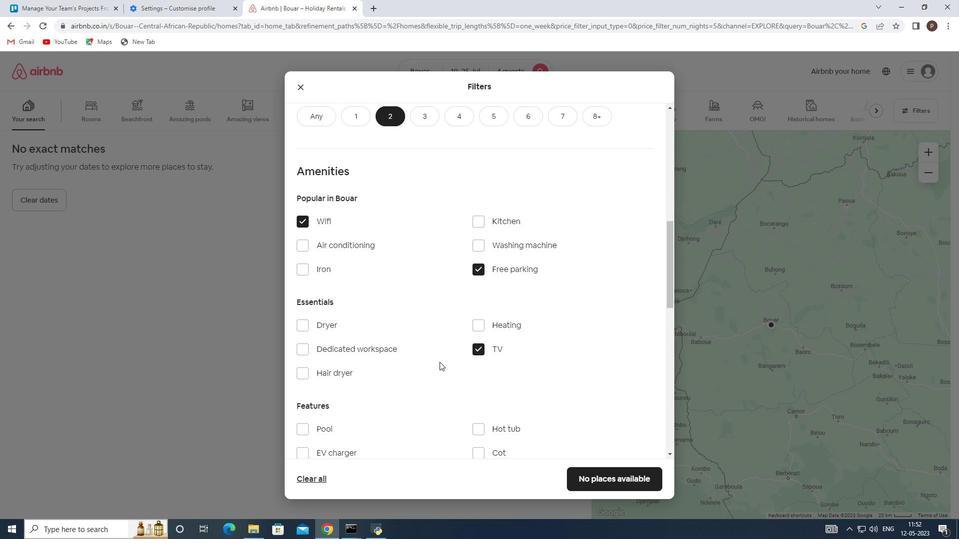 
Action: Mouse moved to (429, 345)
Screenshot: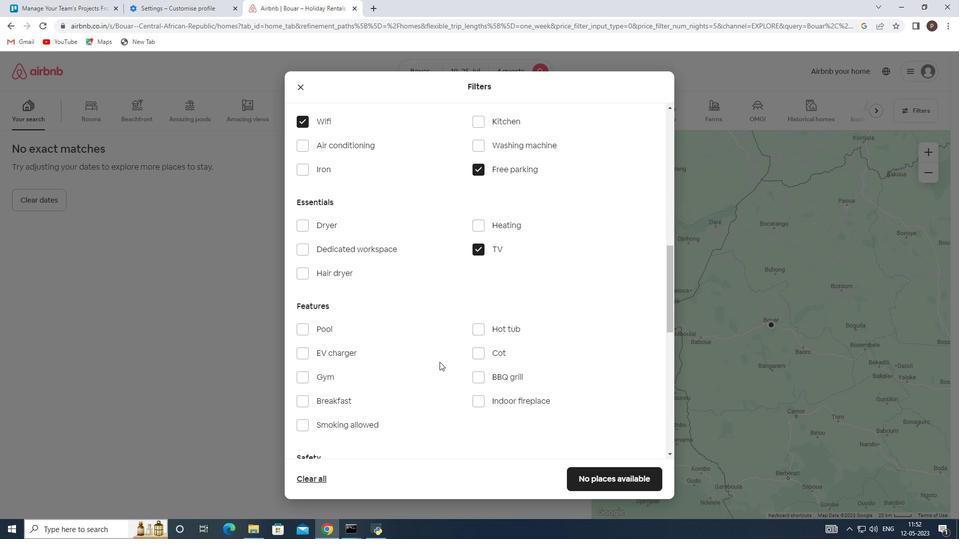 
Action: Mouse scrolled (429, 345) with delta (0, 0)
Screenshot: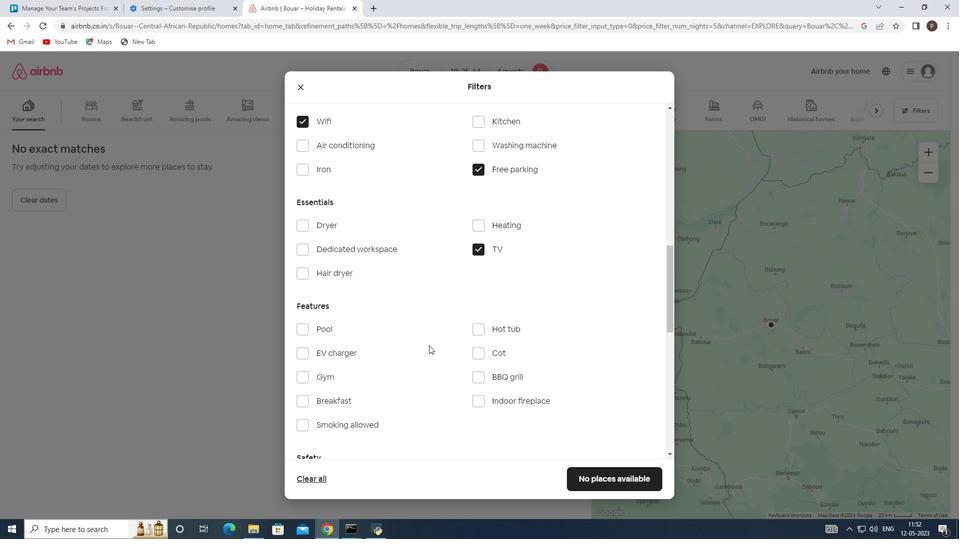 
Action: Mouse moved to (301, 326)
Screenshot: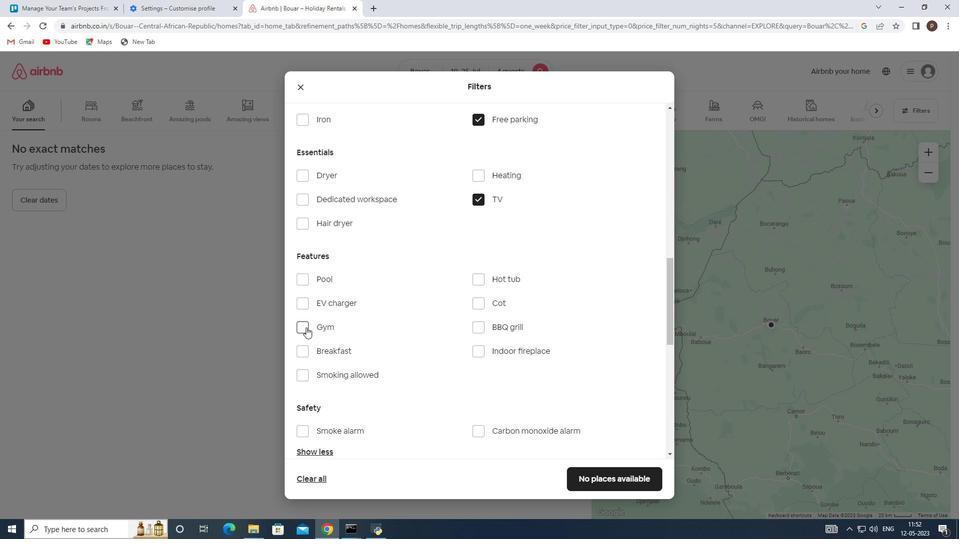 
Action: Mouse pressed left at (301, 326)
Screenshot: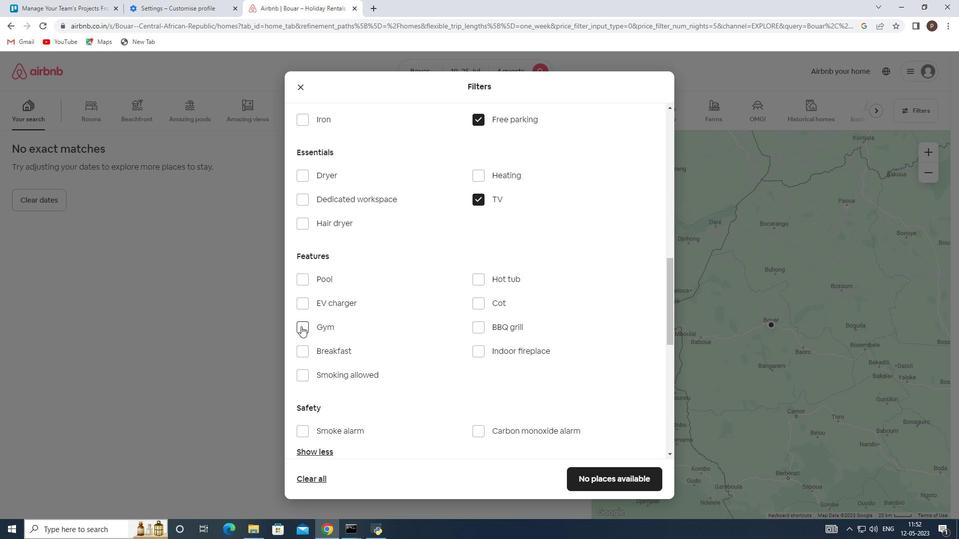 
Action: Mouse moved to (301, 351)
Screenshot: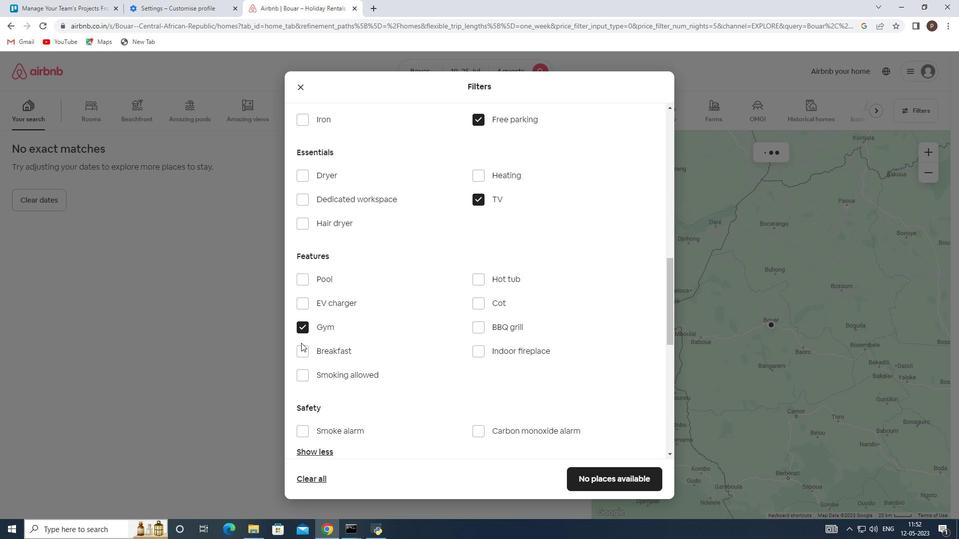 
Action: Mouse pressed left at (301, 351)
Screenshot: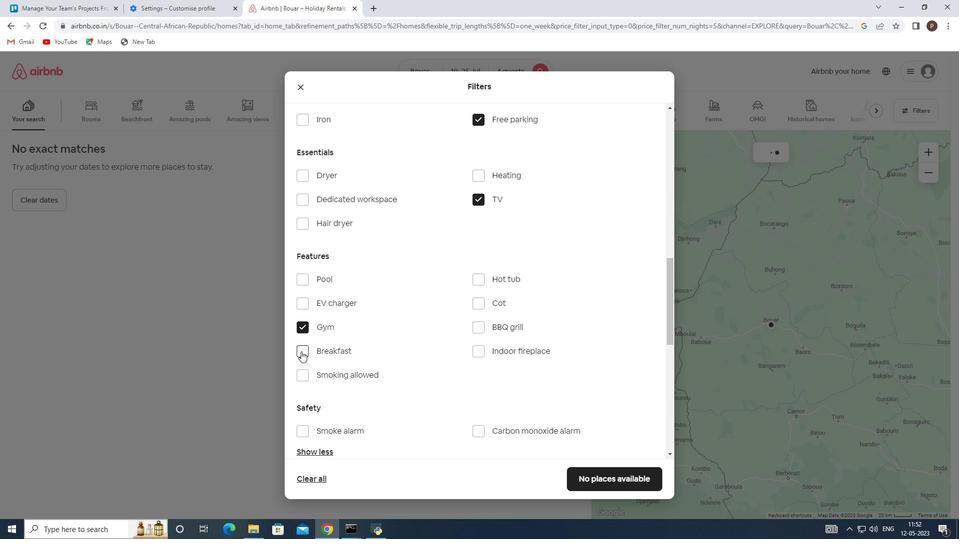 
Action: Mouse moved to (386, 364)
Screenshot: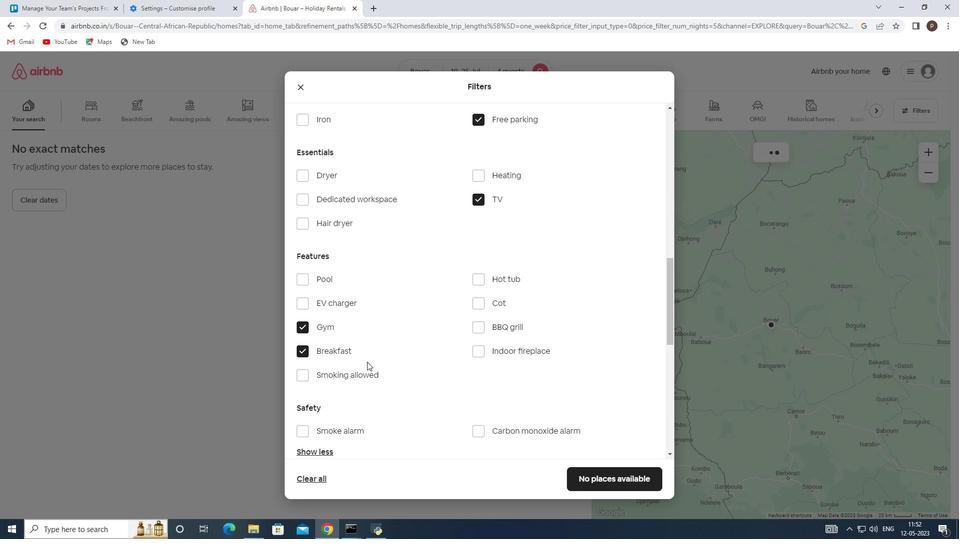 
Action: Mouse scrolled (386, 364) with delta (0, 0)
Screenshot: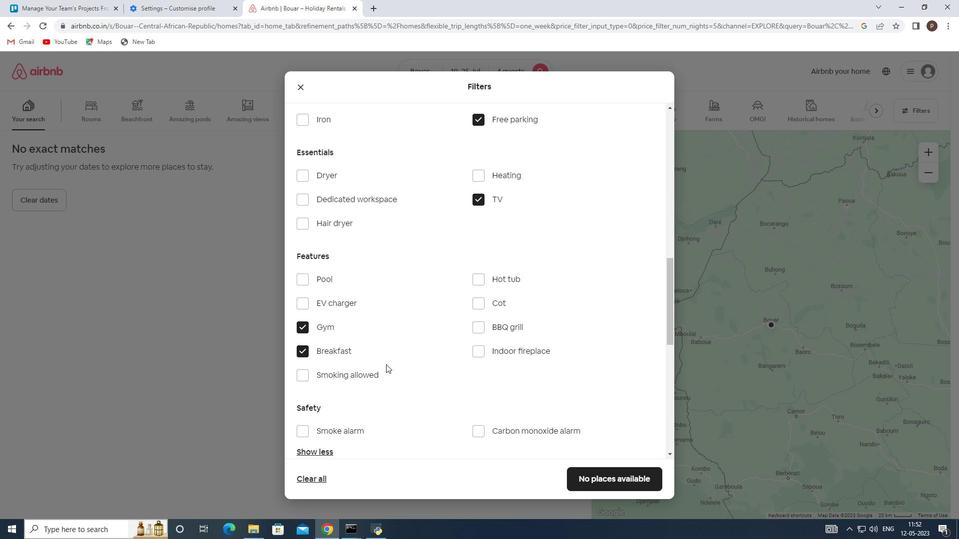 
Action: Mouse scrolled (386, 364) with delta (0, 0)
Screenshot: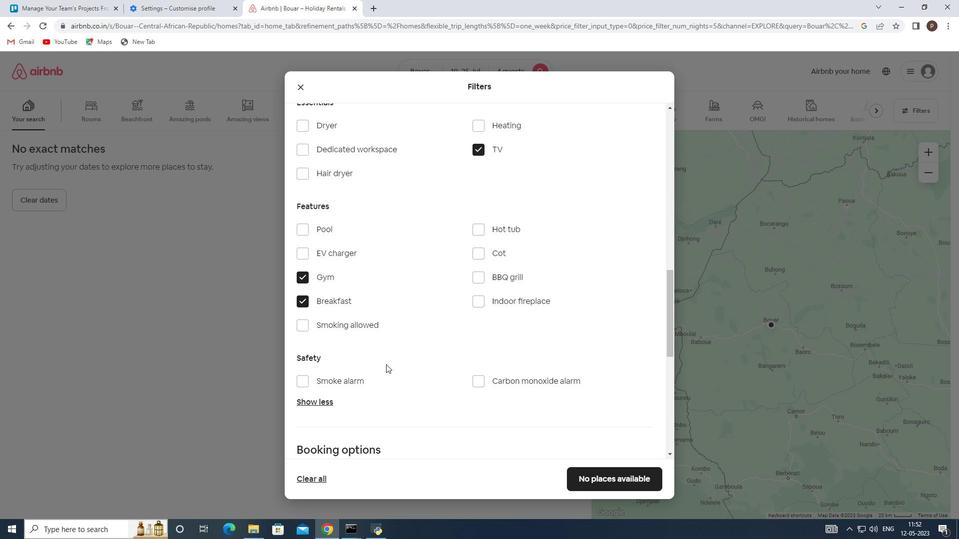 
Action: Mouse scrolled (386, 364) with delta (0, 0)
Screenshot: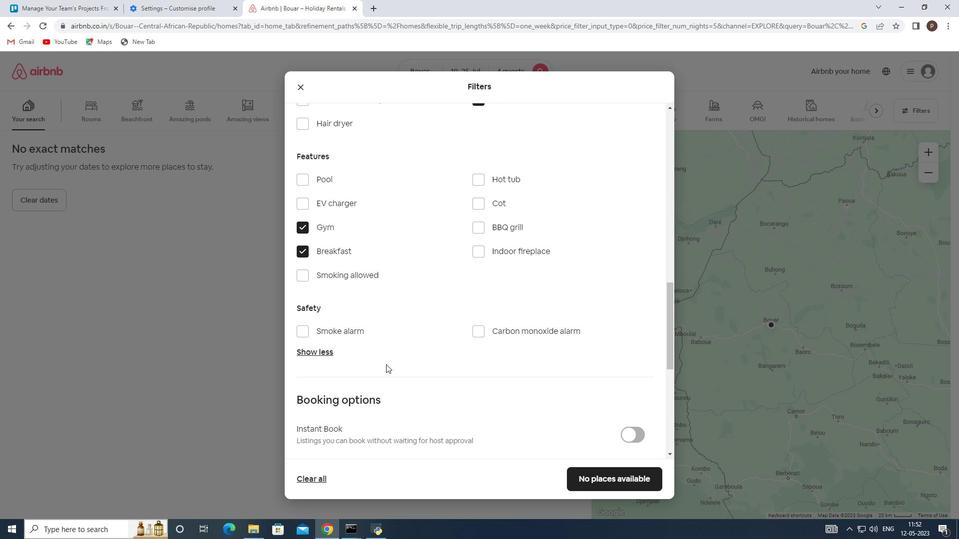 
Action: Mouse moved to (386, 364)
Screenshot: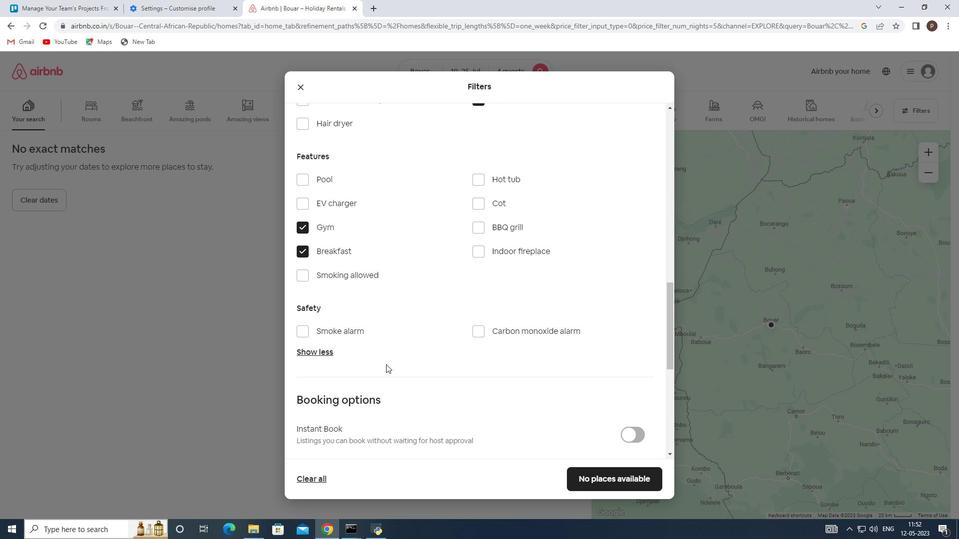 
Action: Mouse scrolled (386, 364) with delta (0, 0)
Screenshot: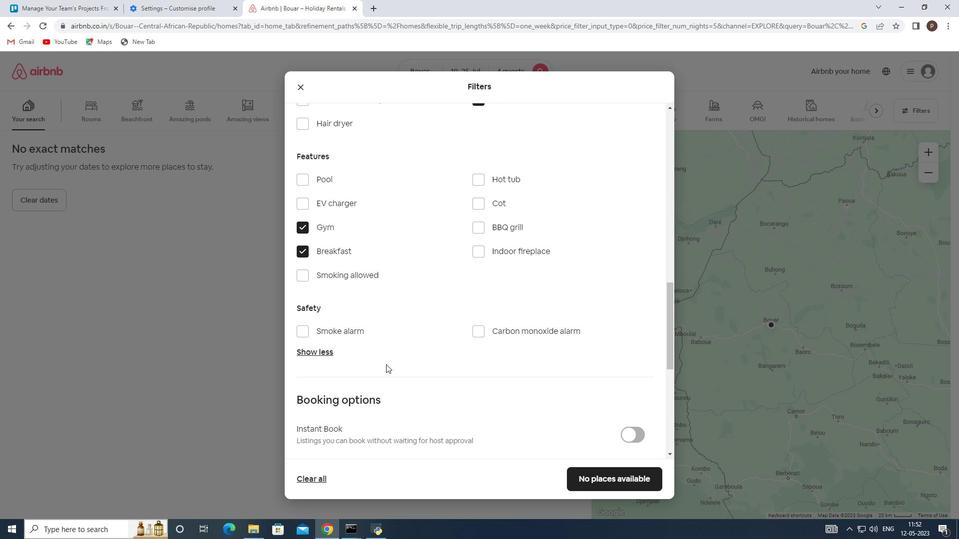 
Action: Mouse moved to (631, 368)
Screenshot: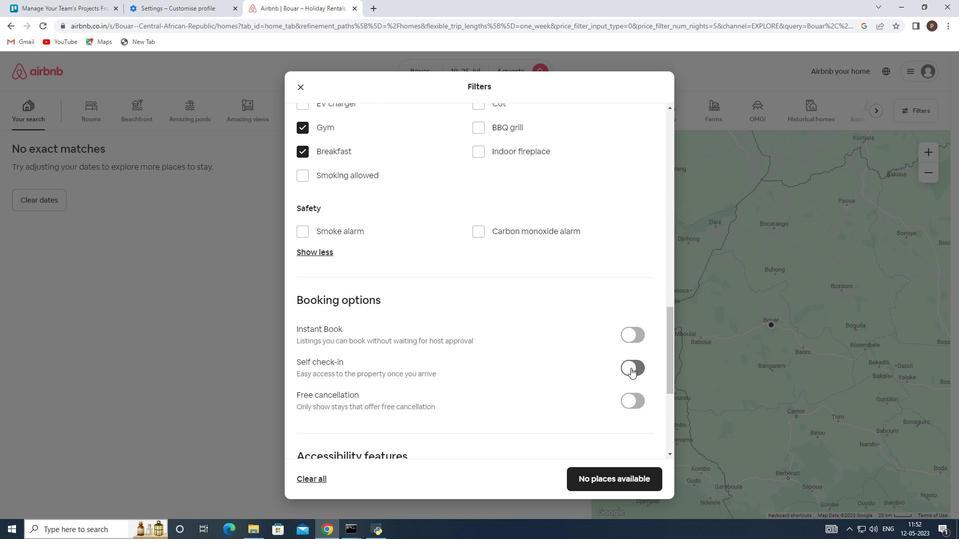 
Action: Mouse pressed left at (631, 368)
Screenshot: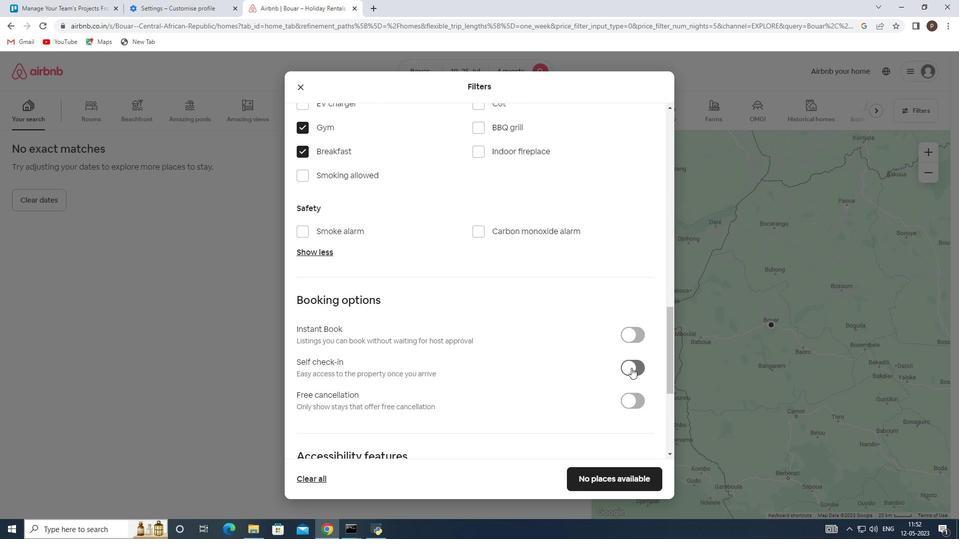 
Action: Mouse moved to (529, 370)
Screenshot: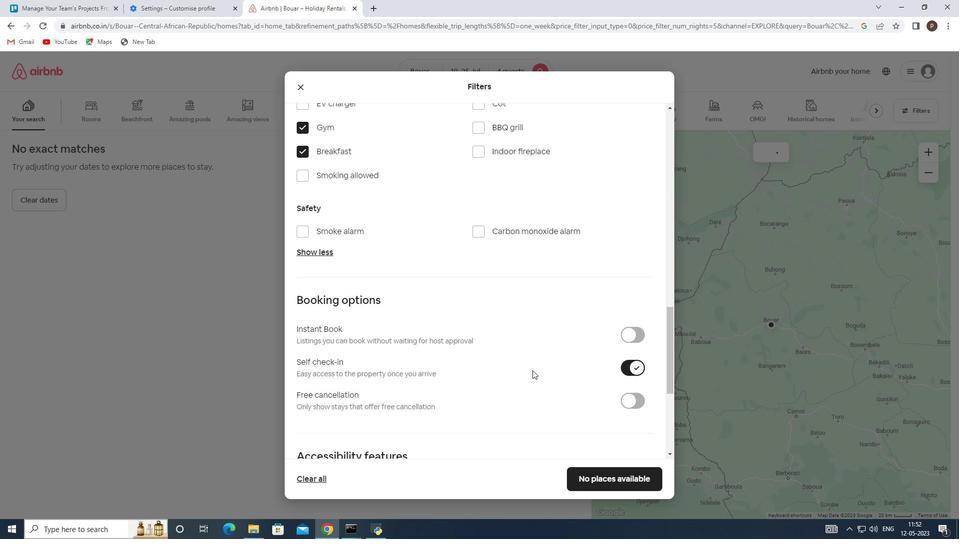 
Action: Mouse scrolled (529, 369) with delta (0, 0)
Screenshot: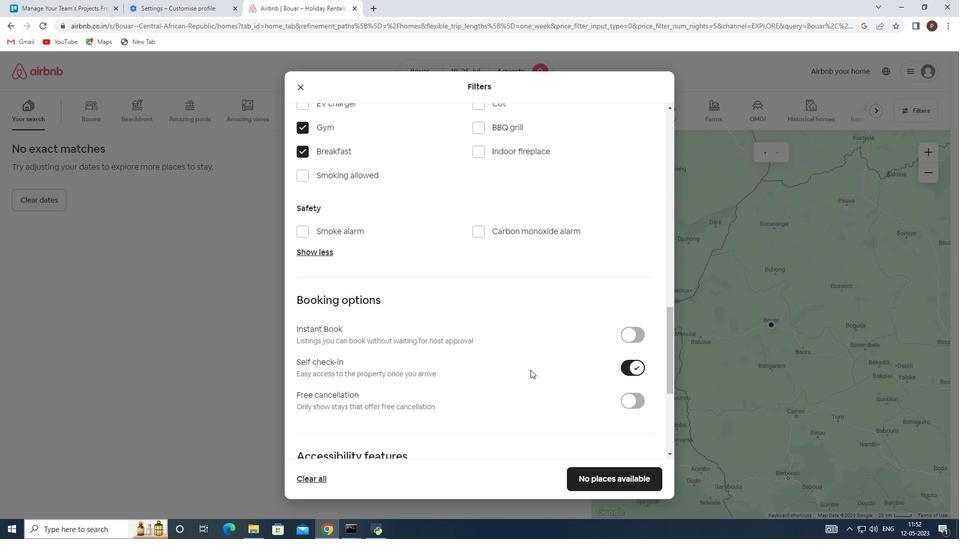 
Action: Mouse scrolled (529, 369) with delta (0, 0)
Screenshot: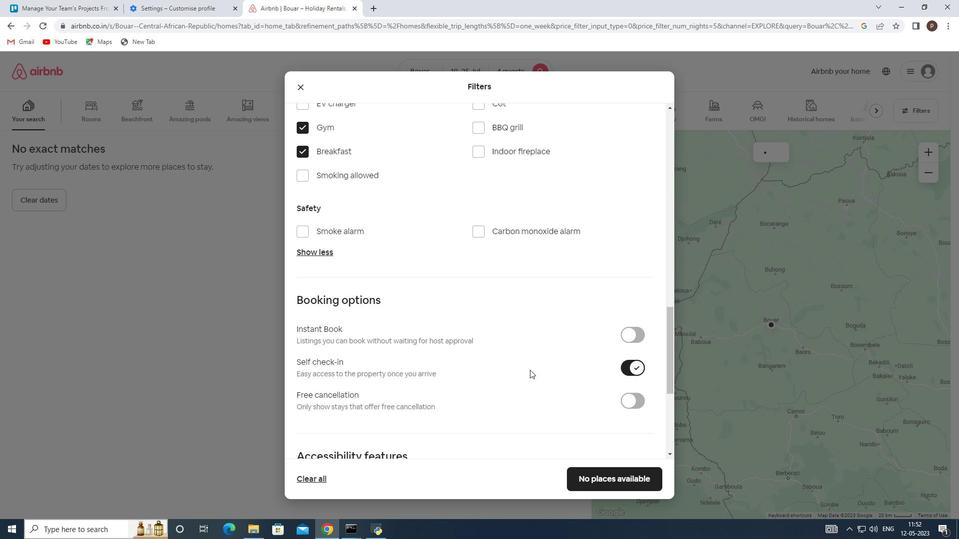 
Action: Mouse scrolled (529, 369) with delta (0, 0)
Screenshot: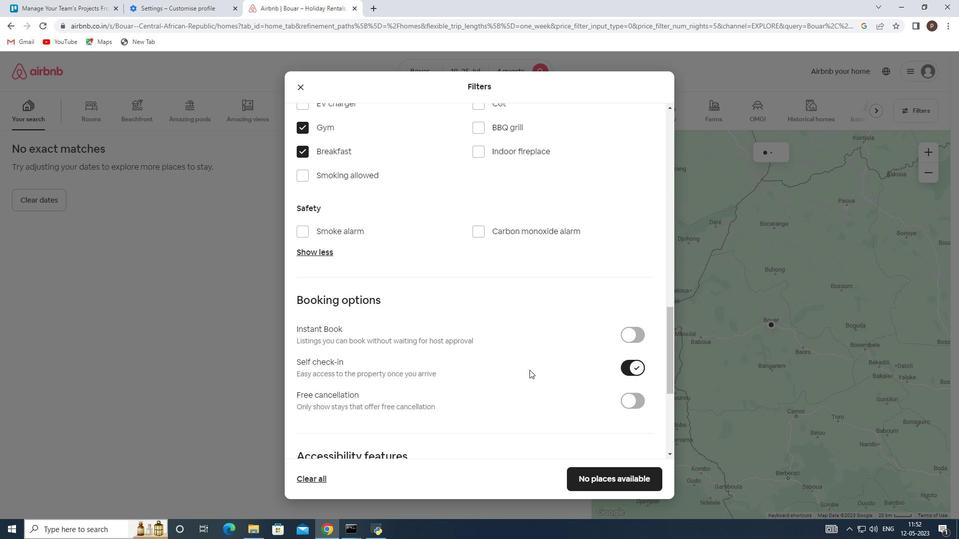 
Action: Mouse moved to (513, 364)
Screenshot: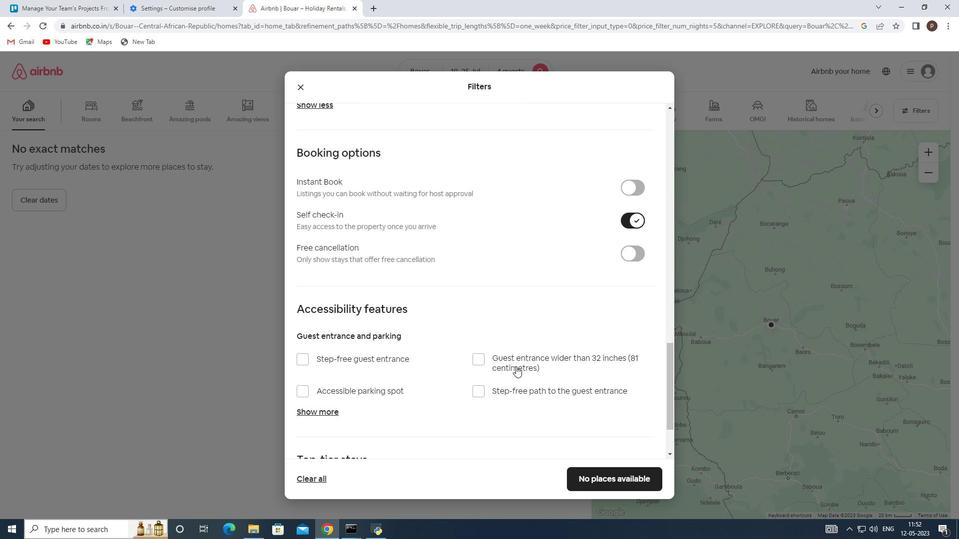 
Action: Mouse scrolled (513, 364) with delta (0, 0)
Screenshot: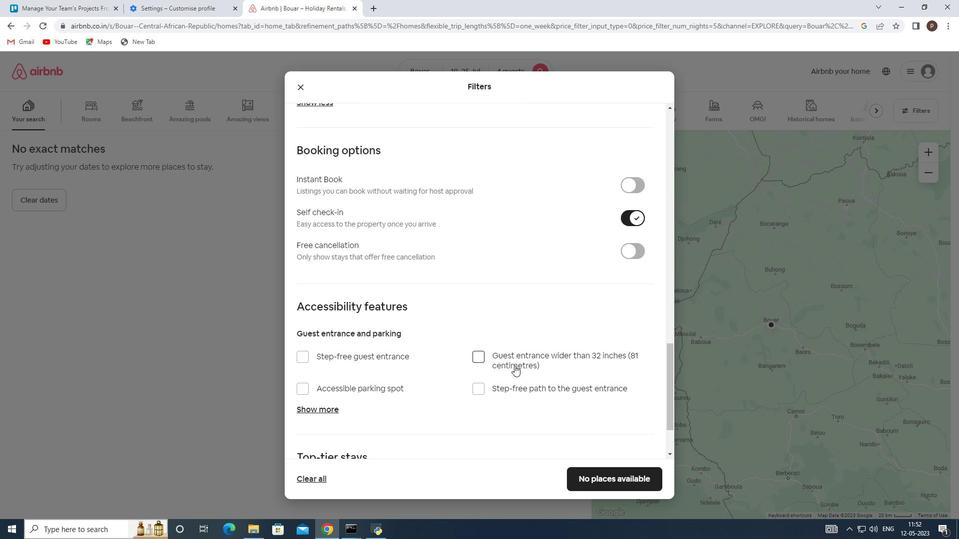 
Action: Mouse scrolled (513, 364) with delta (0, 0)
Screenshot: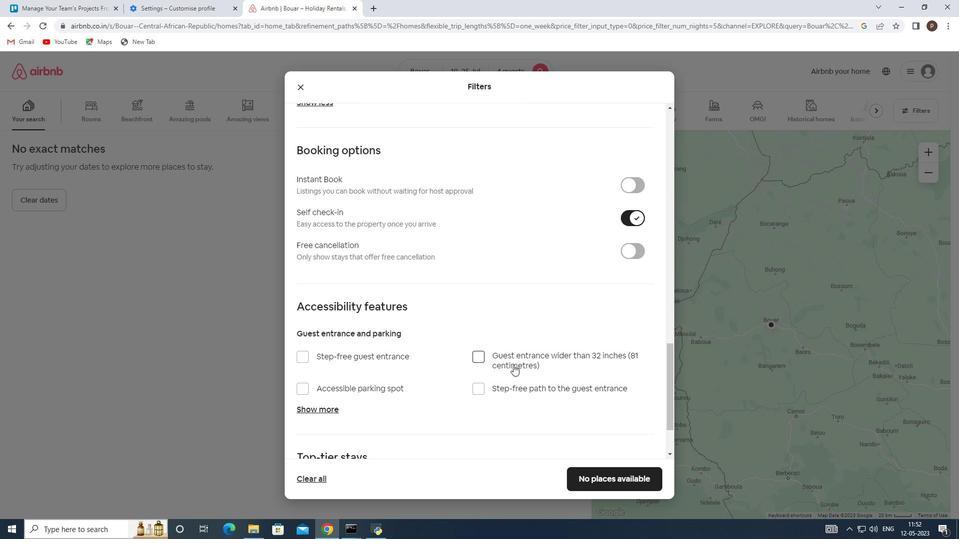 
Action: Mouse scrolled (513, 364) with delta (0, 0)
Screenshot: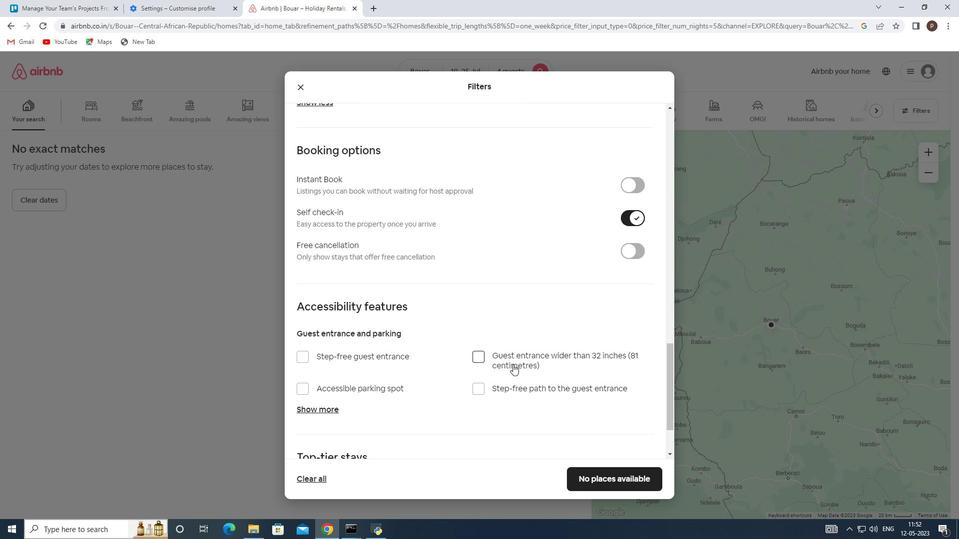 
Action: Mouse scrolled (513, 364) with delta (0, 0)
Screenshot: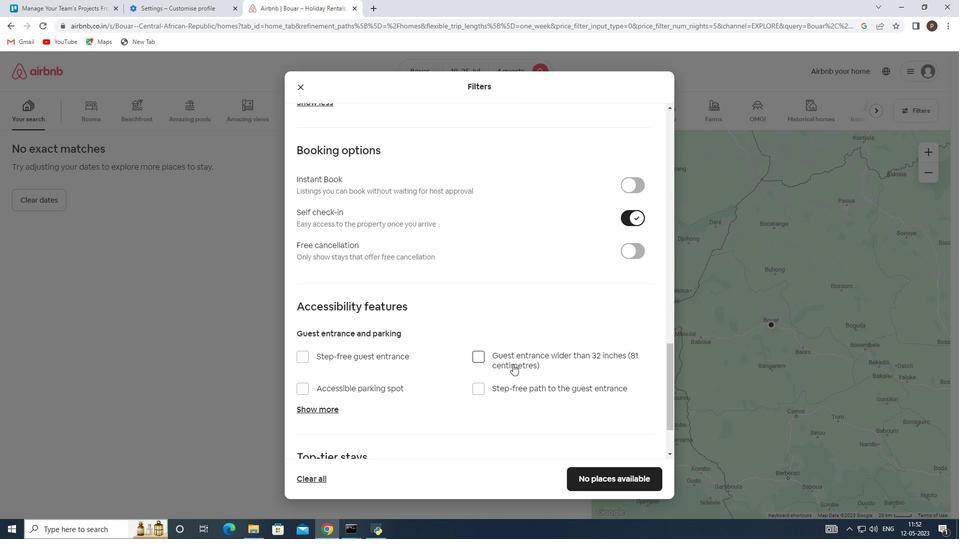 
Action: Mouse scrolled (513, 364) with delta (0, 0)
Screenshot: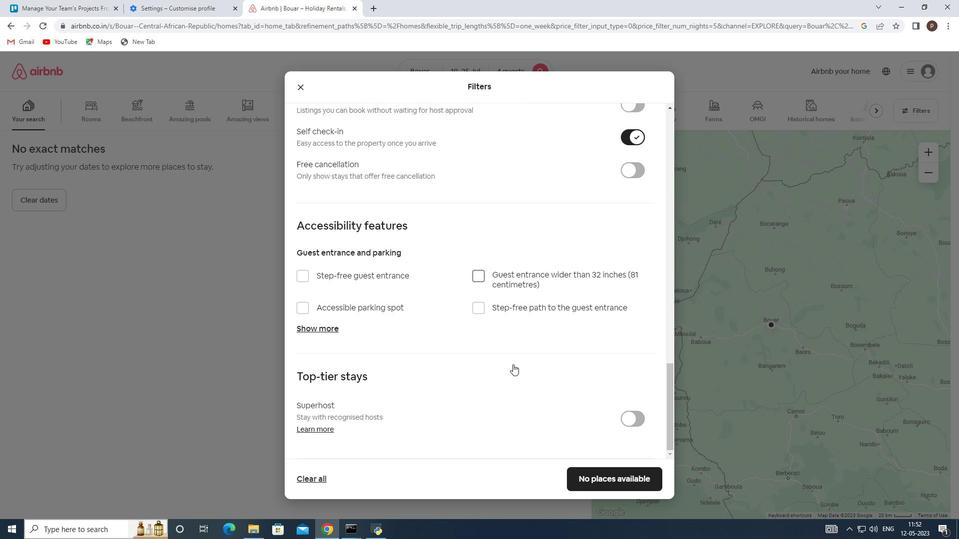 
Action: Mouse scrolled (513, 364) with delta (0, 0)
Screenshot: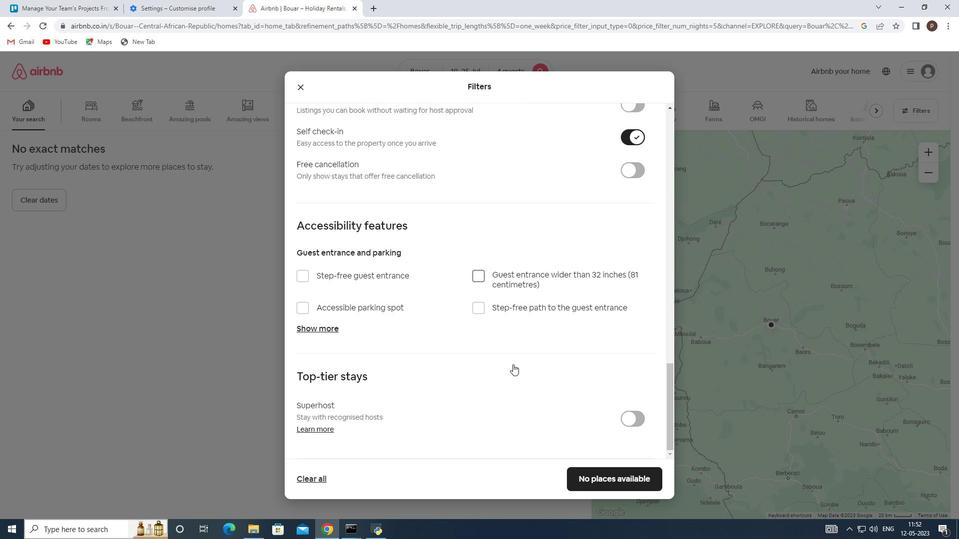 
Action: Mouse scrolled (513, 364) with delta (0, 0)
Screenshot: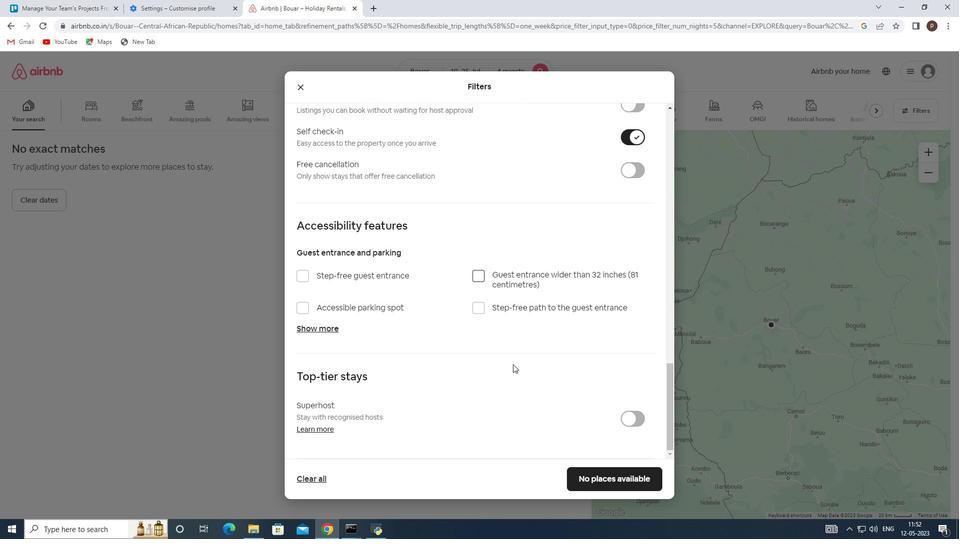 
Action: Mouse scrolled (513, 364) with delta (0, 0)
Screenshot: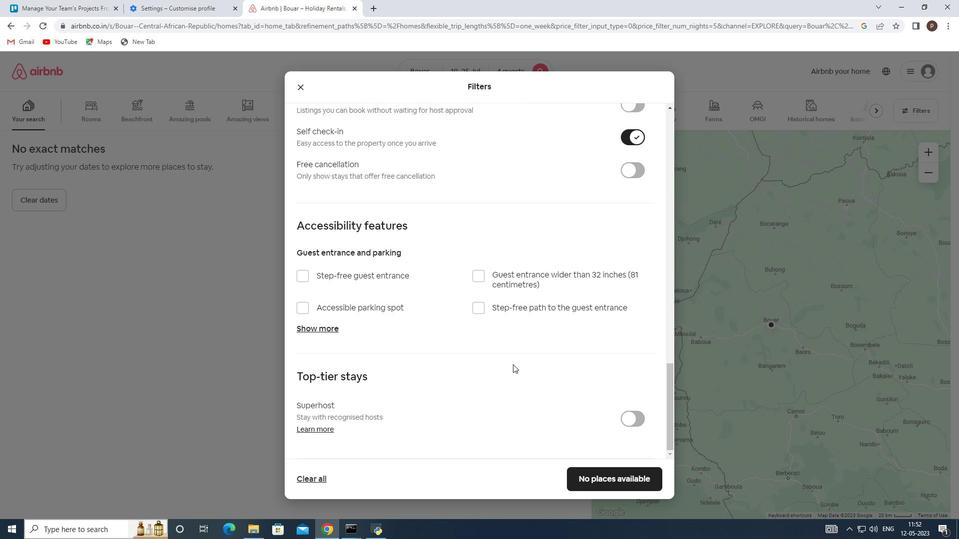 
Action: Mouse moved to (605, 476)
Screenshot: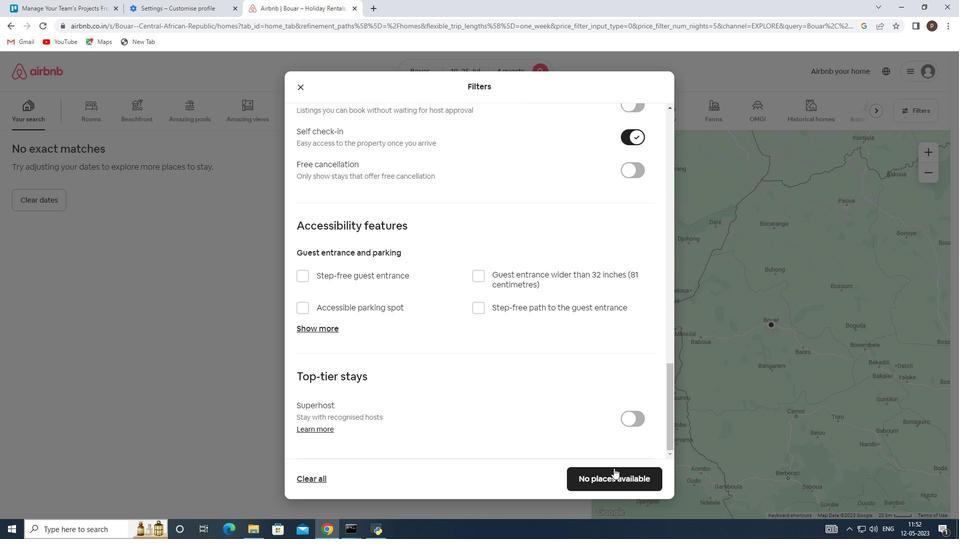 
Action: Mouse pressed left at (605, 476)
Screenshot: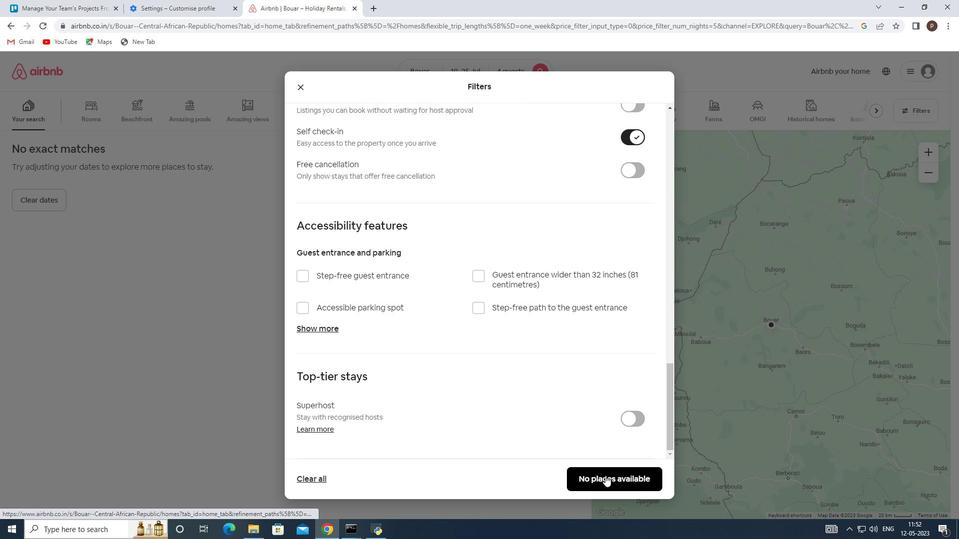 
